 Task: Open Card Card0000000261 in  Board0000000066 in Workspace WS0000000022 in Trello. Add Member Mailaustralia7@gmail.com to Card Card0000000261 in  Board0000000066 in Workspace WS0000000022 in Trello. Add Purple Label titled Label0000000261 to Card Card0000000261 in  Board0000000066 in Workspace WS0000000022 in Trello. Add Checklist CL0000000261 to Card Card0000000261 in  Board0000000066 in Workspace WS0000000022 in Trello. Add Dates with Start Date as Aug 01 2023 and Due Date as Aug 31 2023 to Card Card0000000261 in  Board0000000066 in Workspace WS0000000022 in Trello
Action: Mouse scrolled (560, 423) with delta (0, -1)
Screenshot: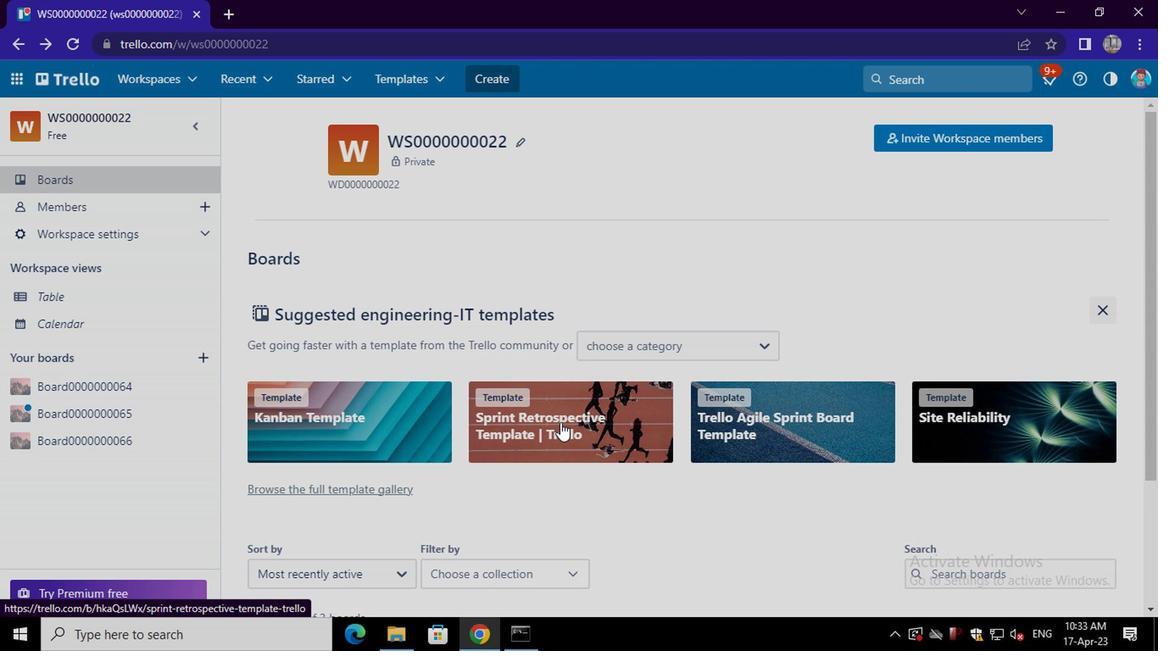
Action: Mouse scrolled (560, 423) with delta (0, -1)
Screenshot: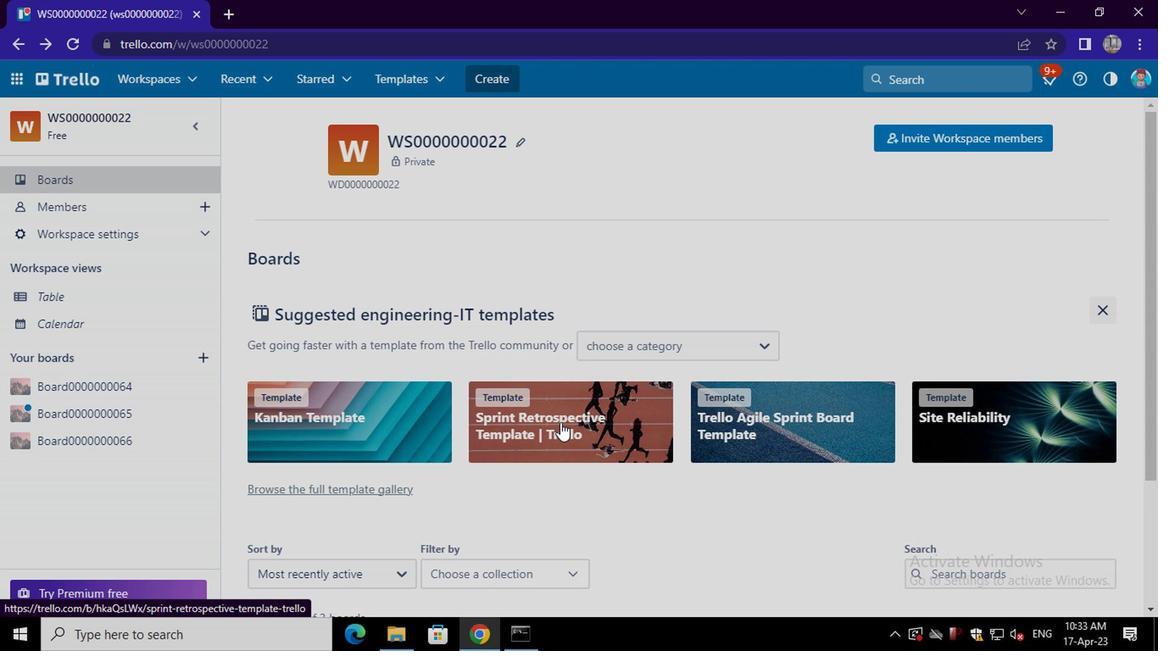 
Action: Mouse scrolled (560, 423) with delta (0, -1)
Screenshot: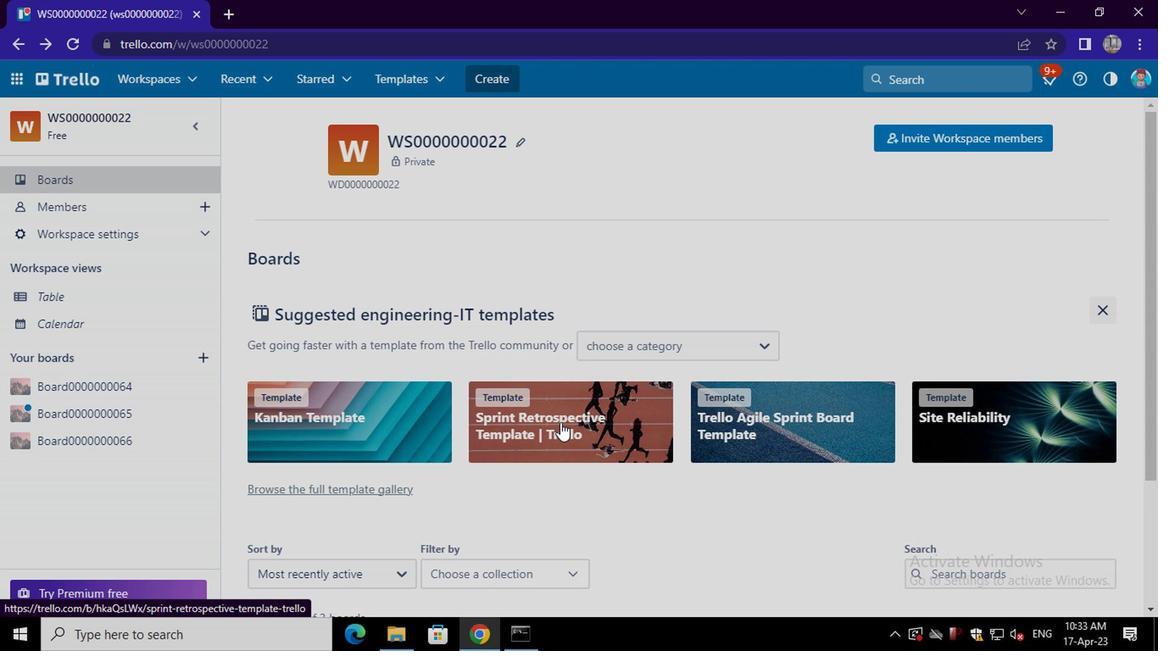 
Action: Mouse scrolled (560, 423) with delta (0, -1)
Screenshot: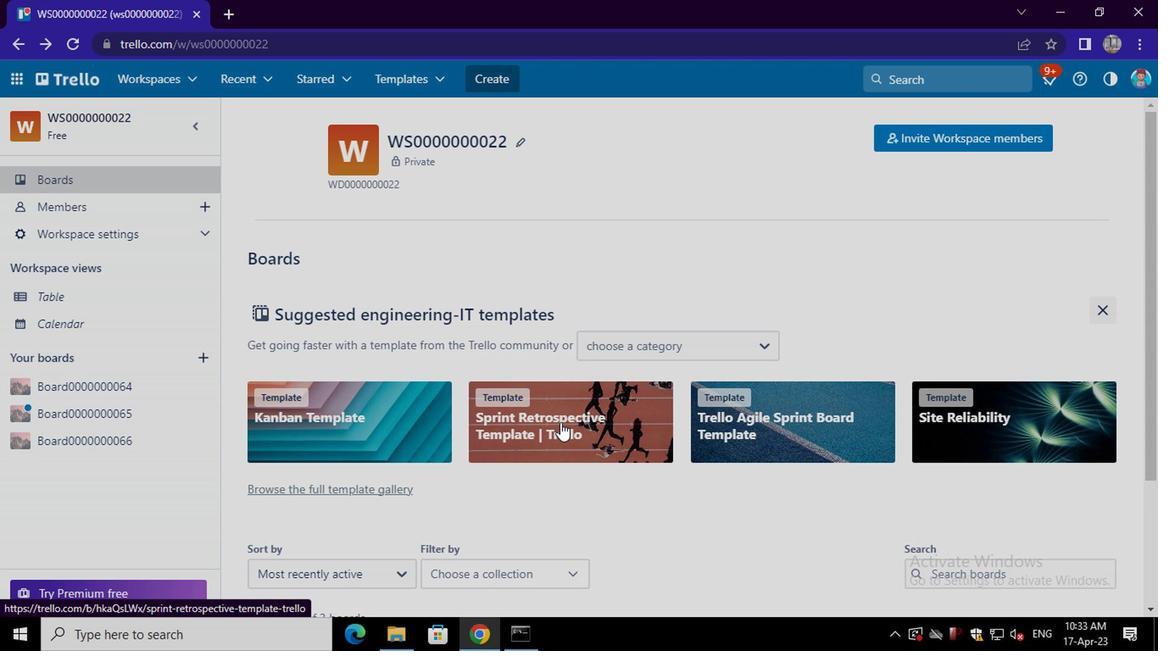
Action: Mouse scrolled (560, 423) with delta (0, -1)
Screenshot: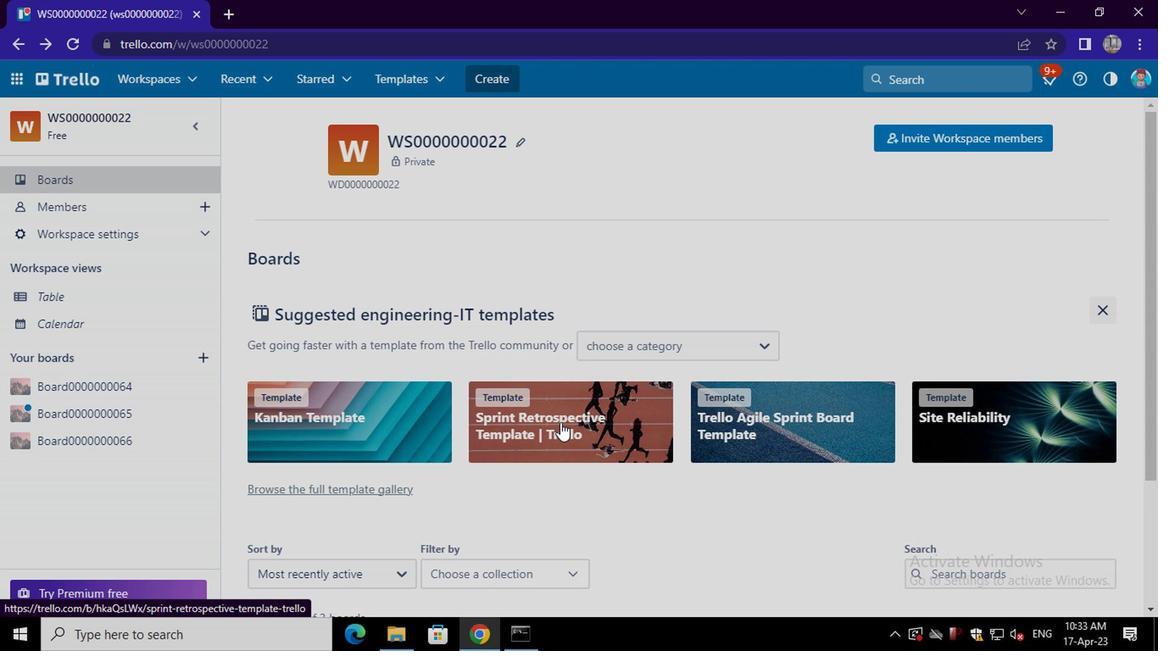 
Action: Mouse moved to (967, 520)
Screenshot: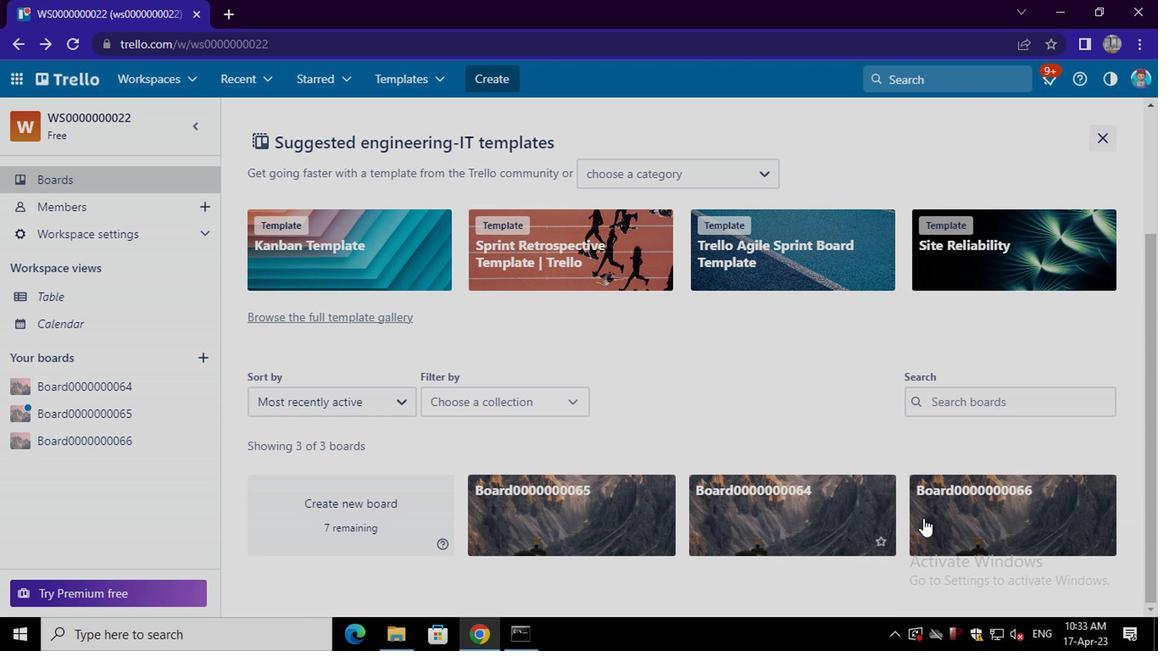 
Action: Mouse pressed left at (967, 520)
Screenshot: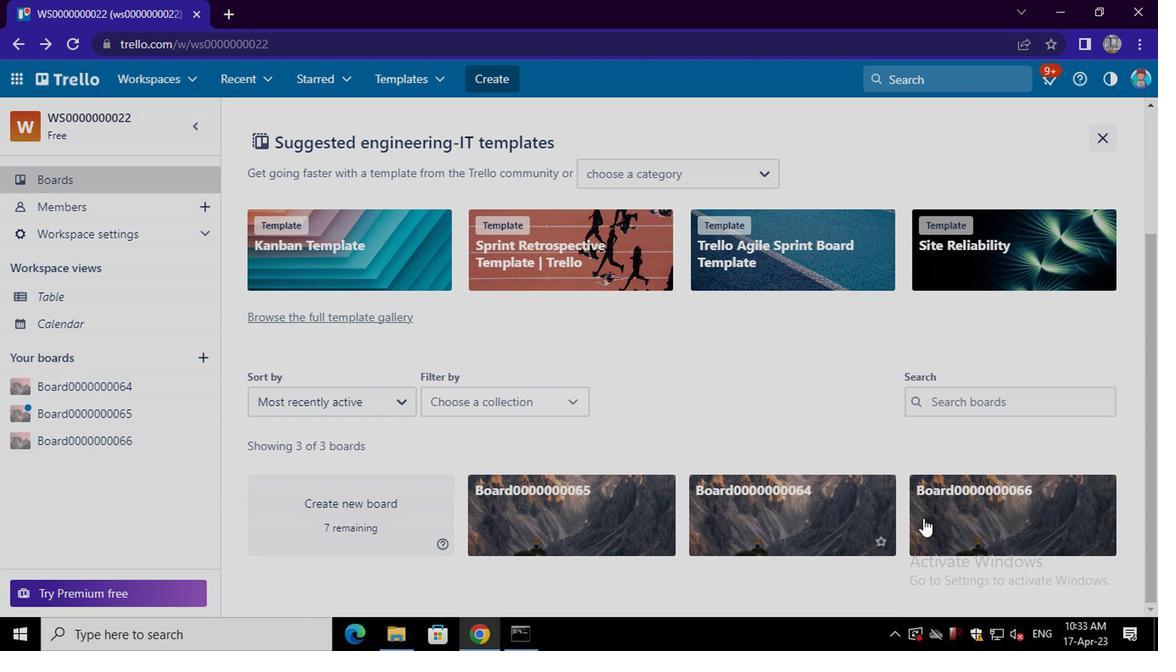 
Action: Mouse moved to (441, 225)
Screenshot: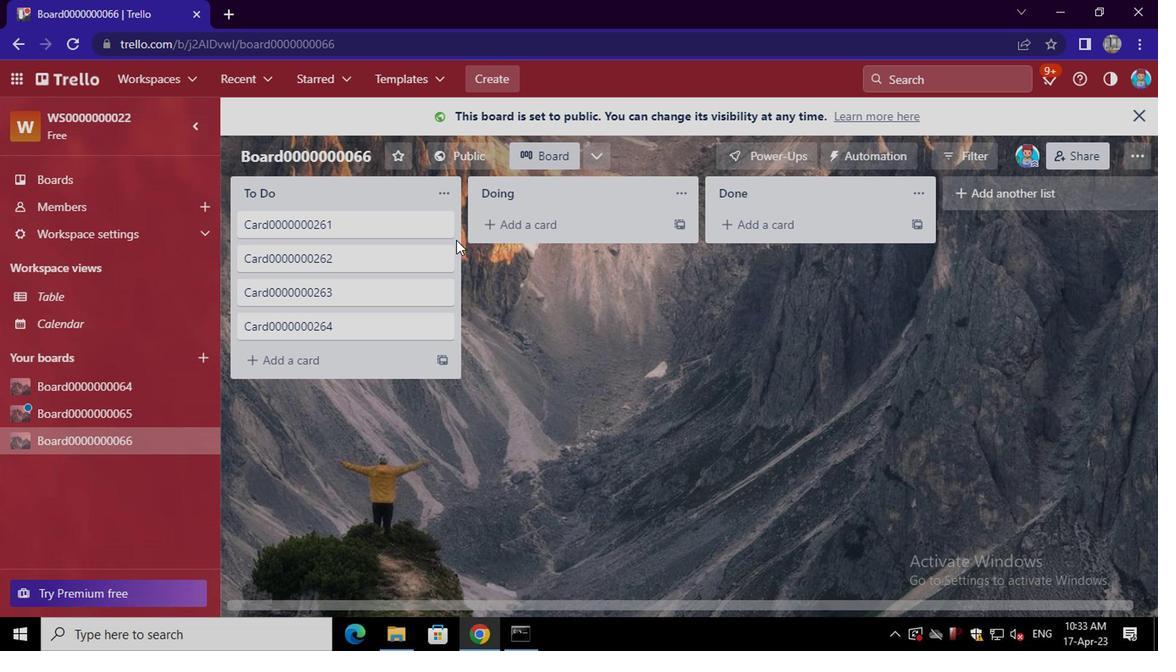 
Action: Mouse pressed left at (441, 225)
Screenshot: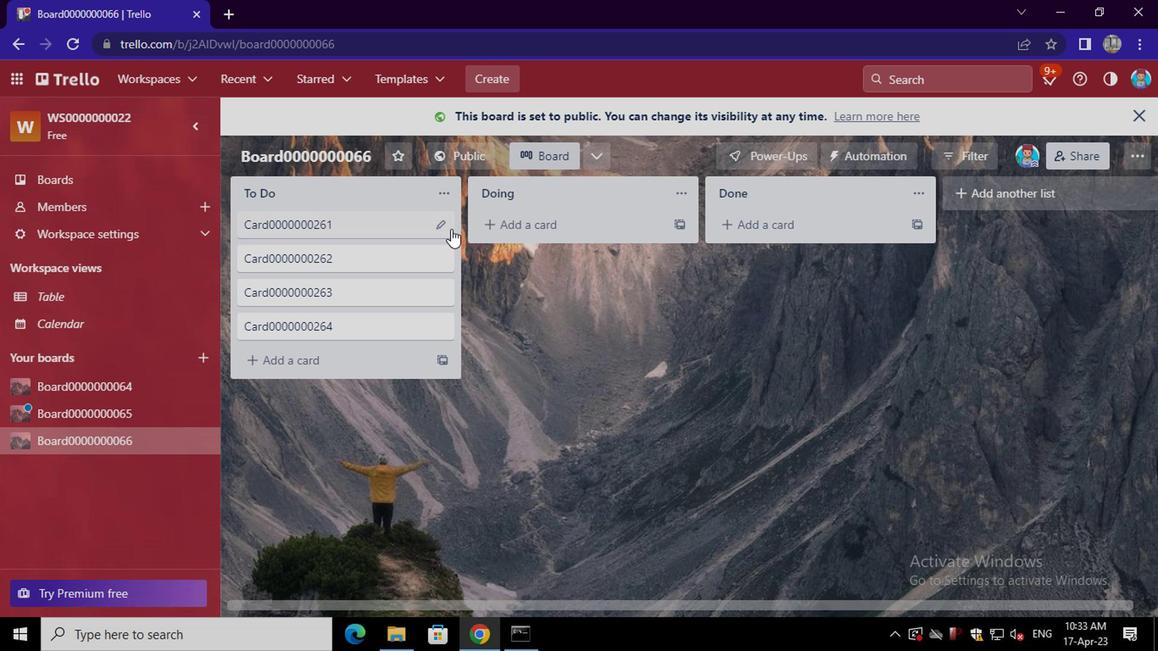 
Action: Mouse moved to (473, 230)
Screenshot: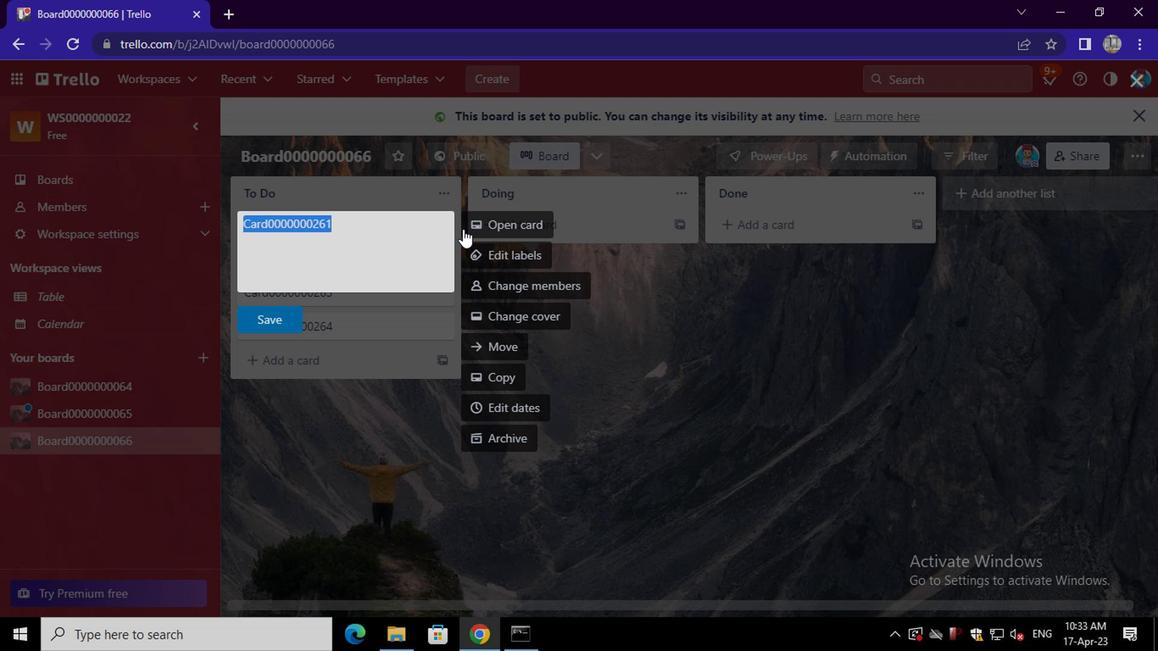 
Action: Mouse pressed left at (473, 230)
Screenshot: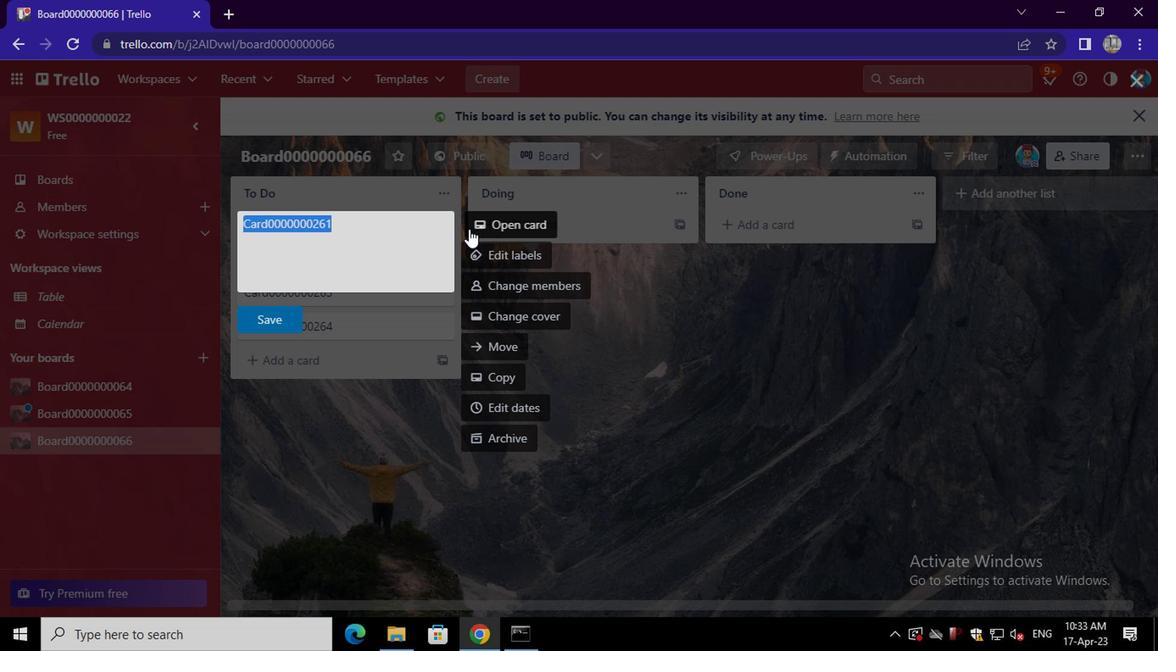 
Action: Mouse moved to (759, 219)
Screenshot: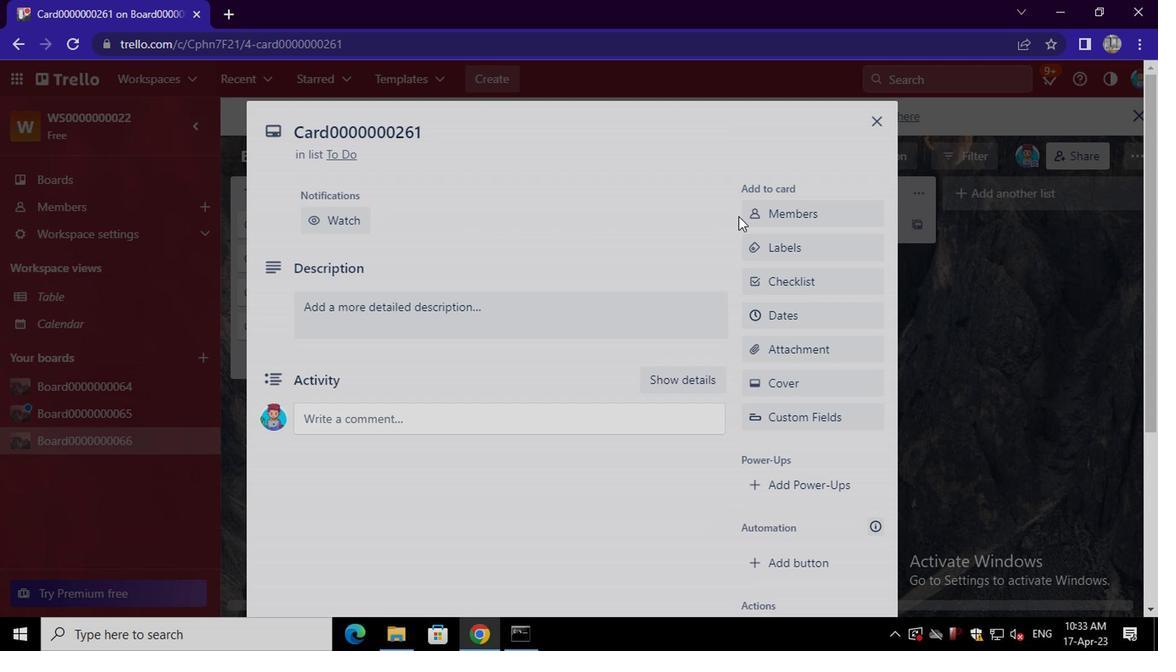 
Action: Mouse pressed left at (759, 219)
Screenshot: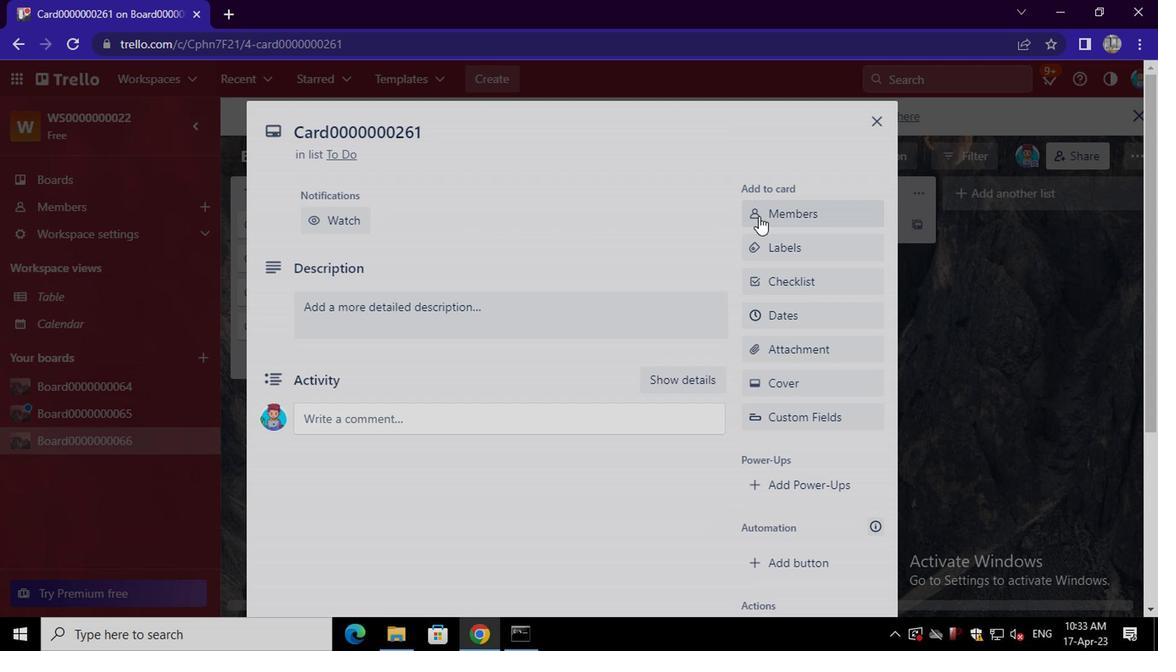 
Action: Mouse moved to (772, 292)
Screenshot: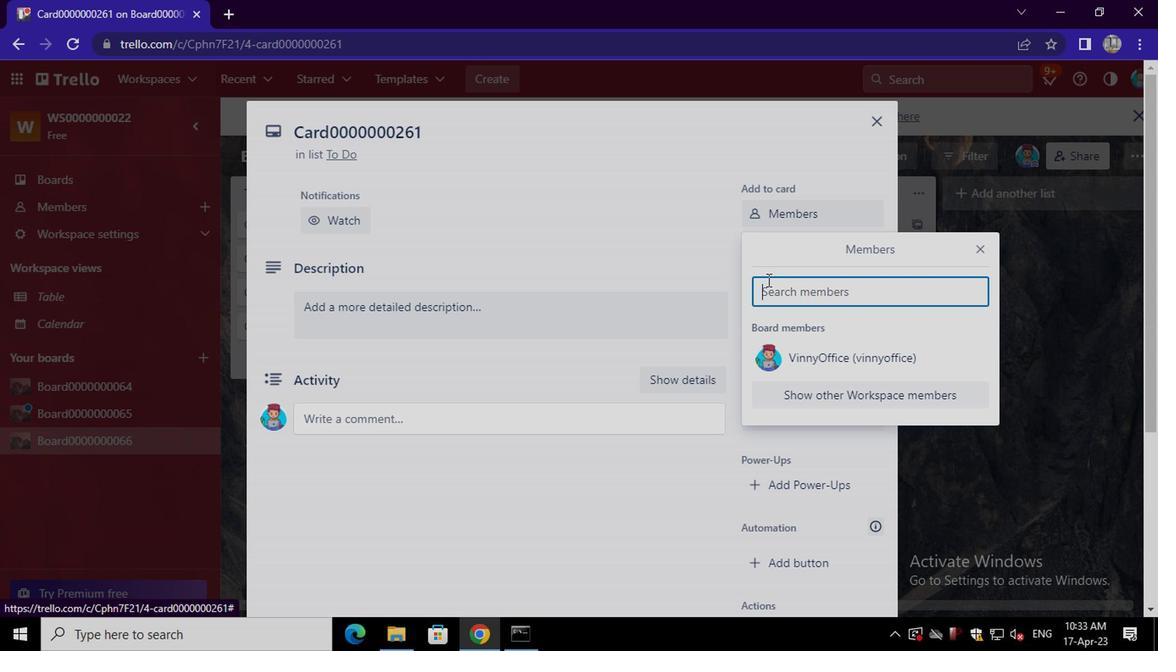 
Action: Mouse pressed left at (772, 292)
Screenshot: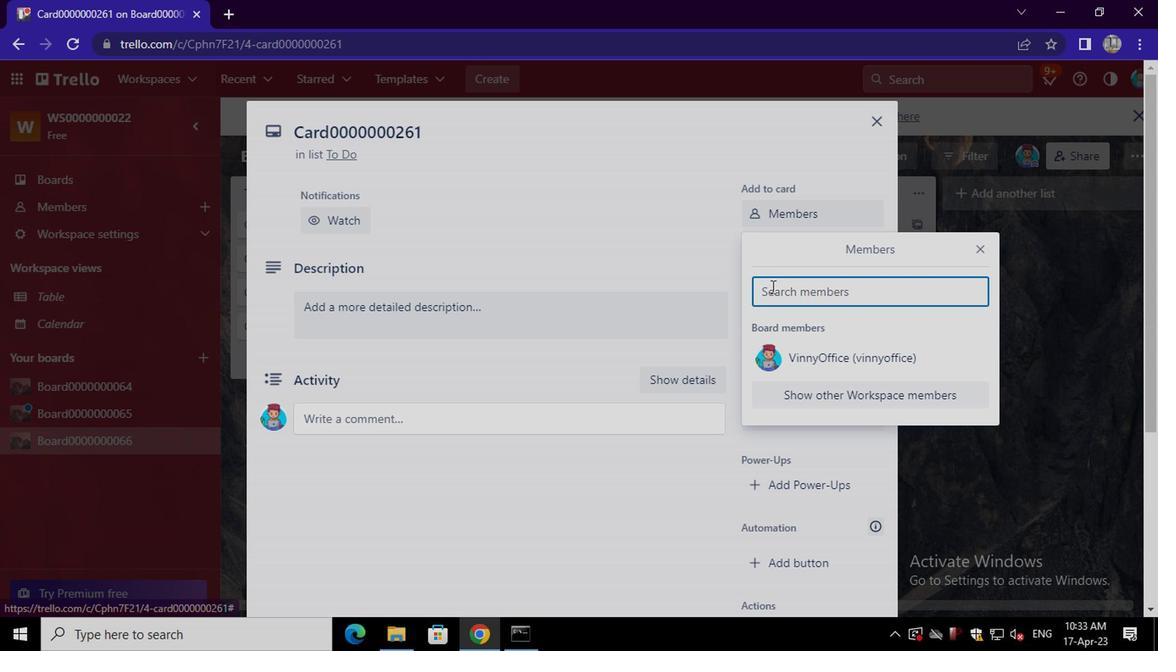 
Action: Mouse moved to (767, 293)
Screenshot: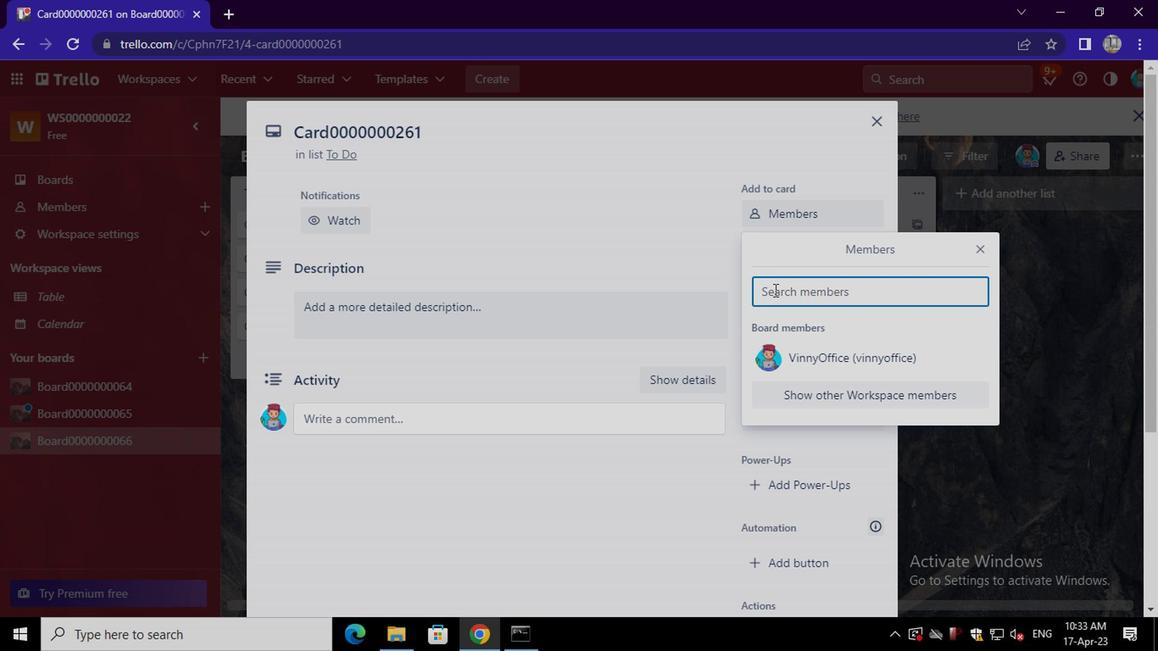 
Action: Key pressed <Key.shift>MAILAUSTRALIA7<Key.shift>@GMAIL.COM
Screenshot: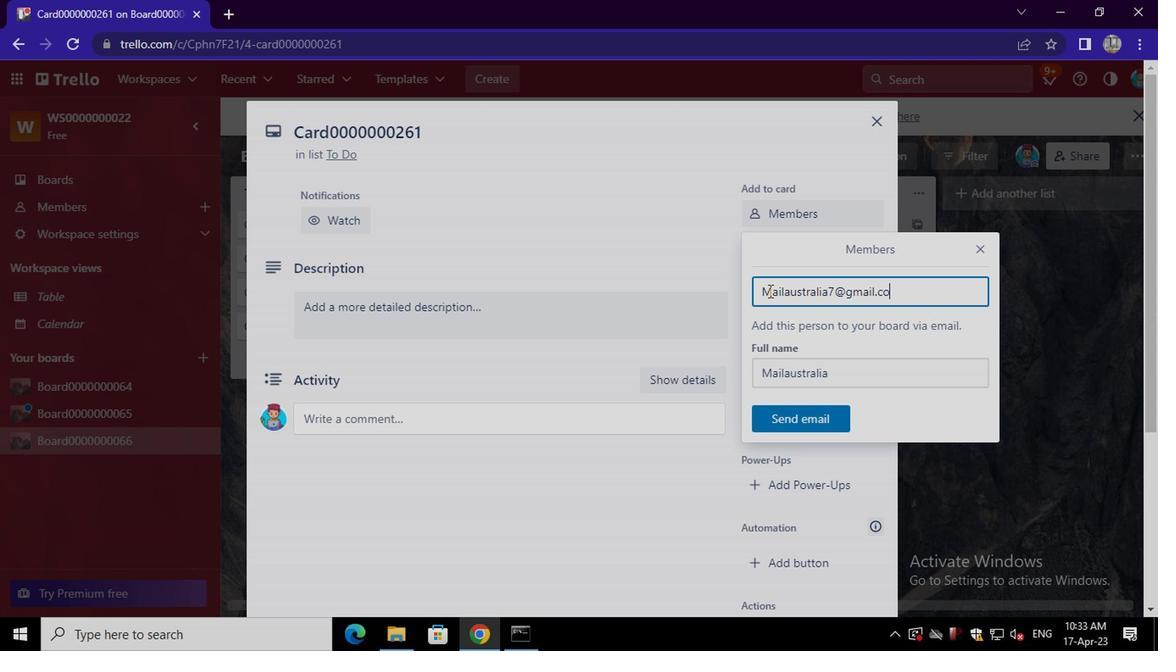 
Action: Mouse moved to (797, 409)
Screenshot: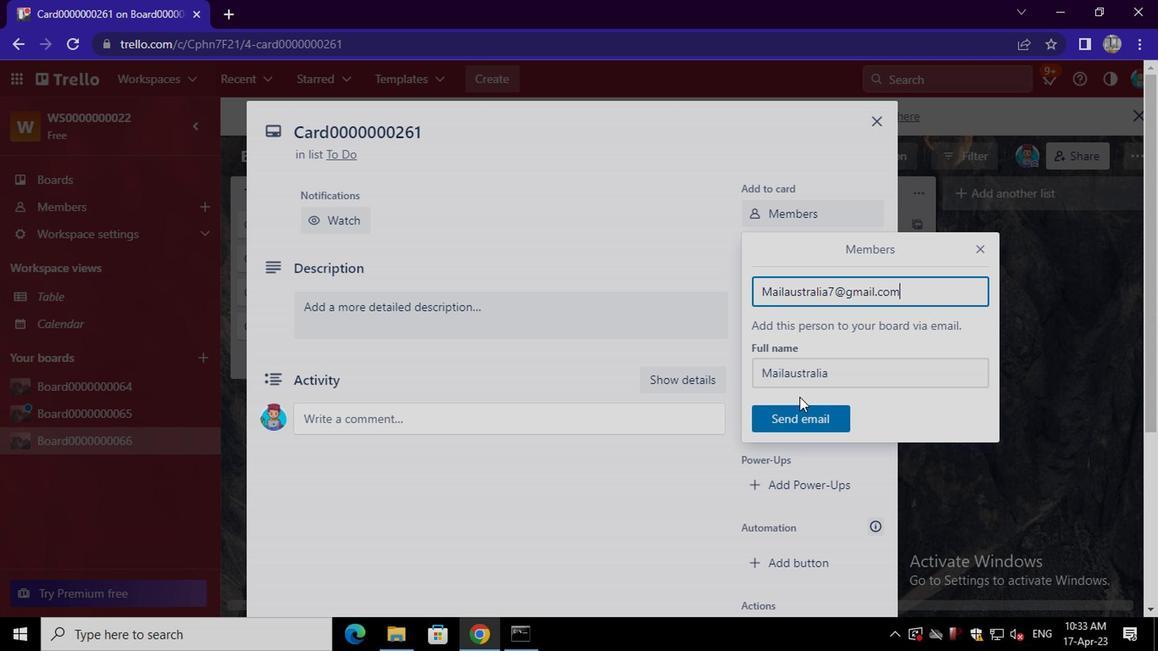
Action: Mouse pressed left at (797, 409)
Screenshot: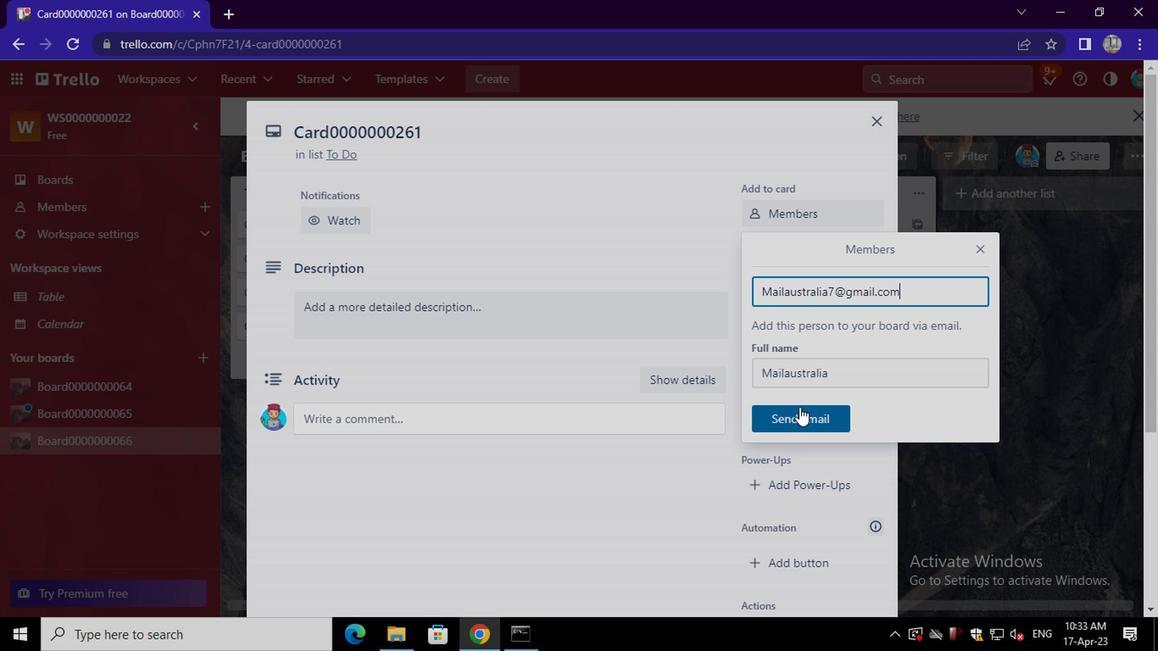 
Action: Mouse moved to (797, 315)
Screenshot: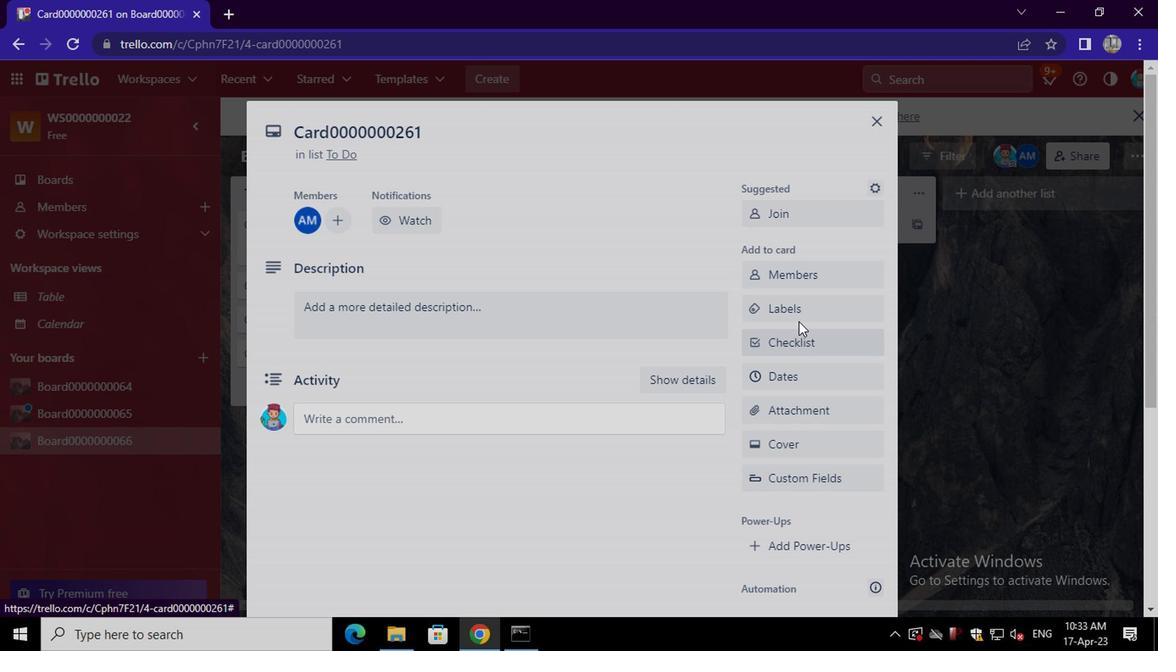 
Action: Mouse pressed left at (797, 315)
Screenshot: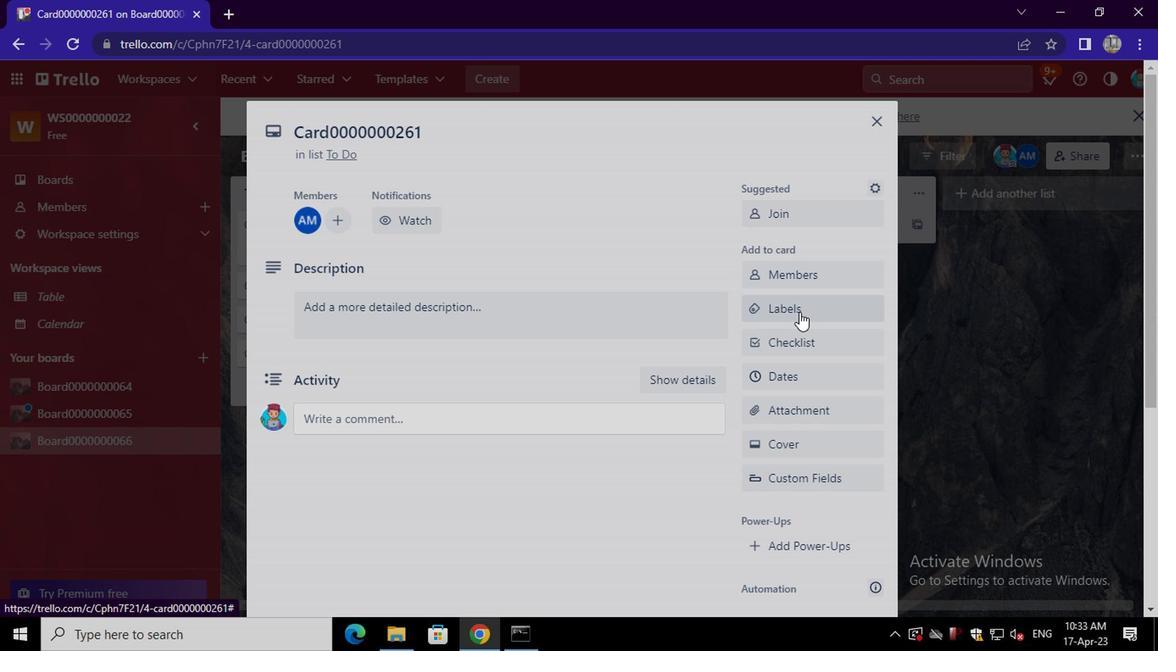 
Action: Mouse moved to (819, 163)
Screenshot: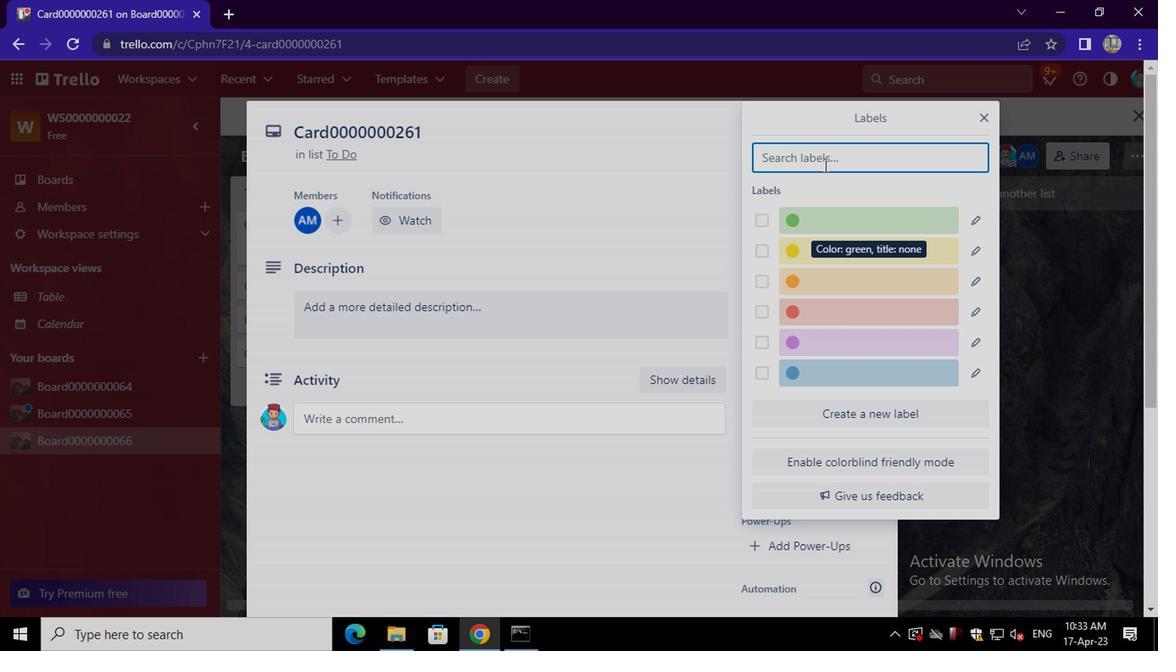 
Action: Mouse pressed left at (819, 163)
Screenshot: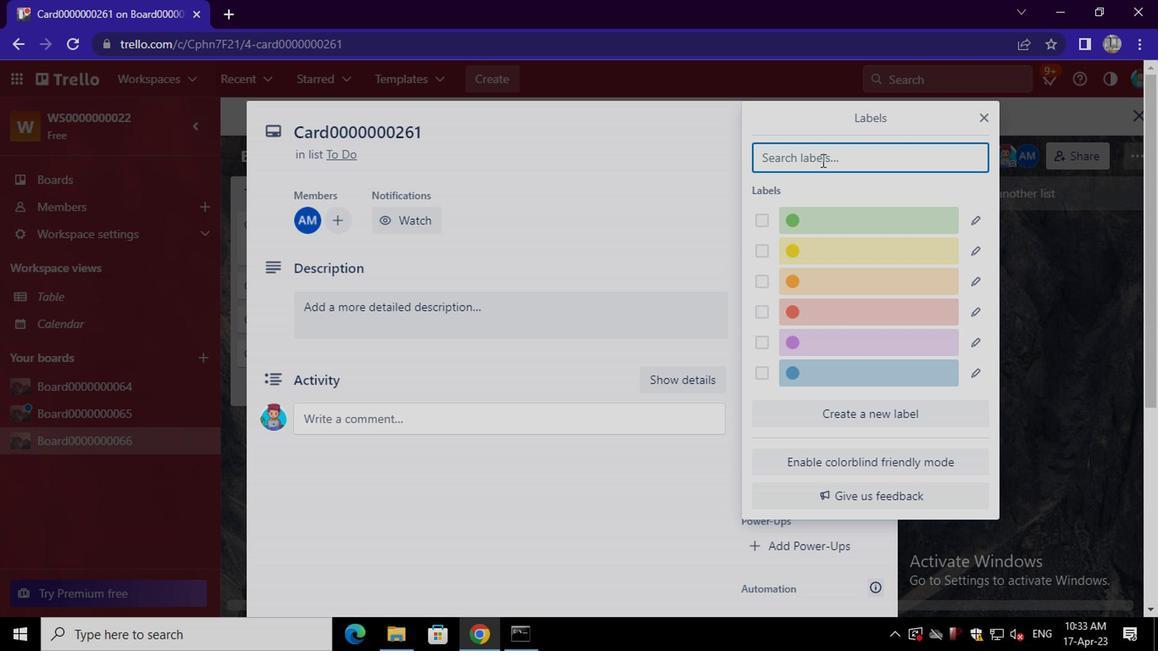 
Action: Key pressed <Key.shift>LABEL0000000261
Screenshot: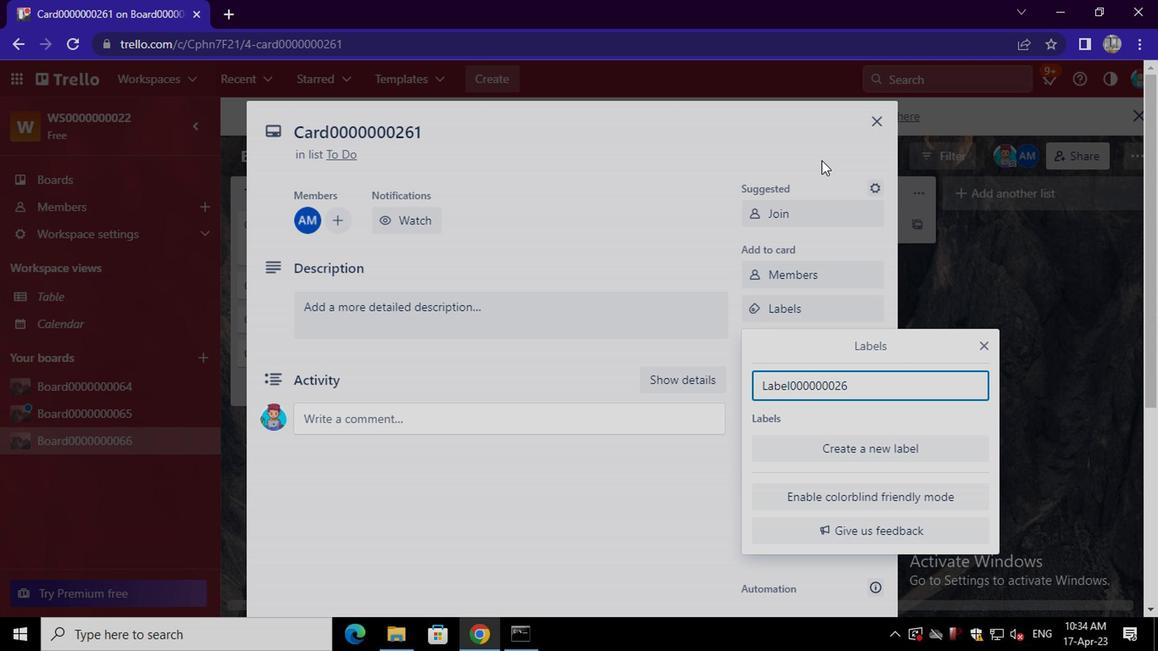
Action: Mouse moved to (863, 446)
Screenshot: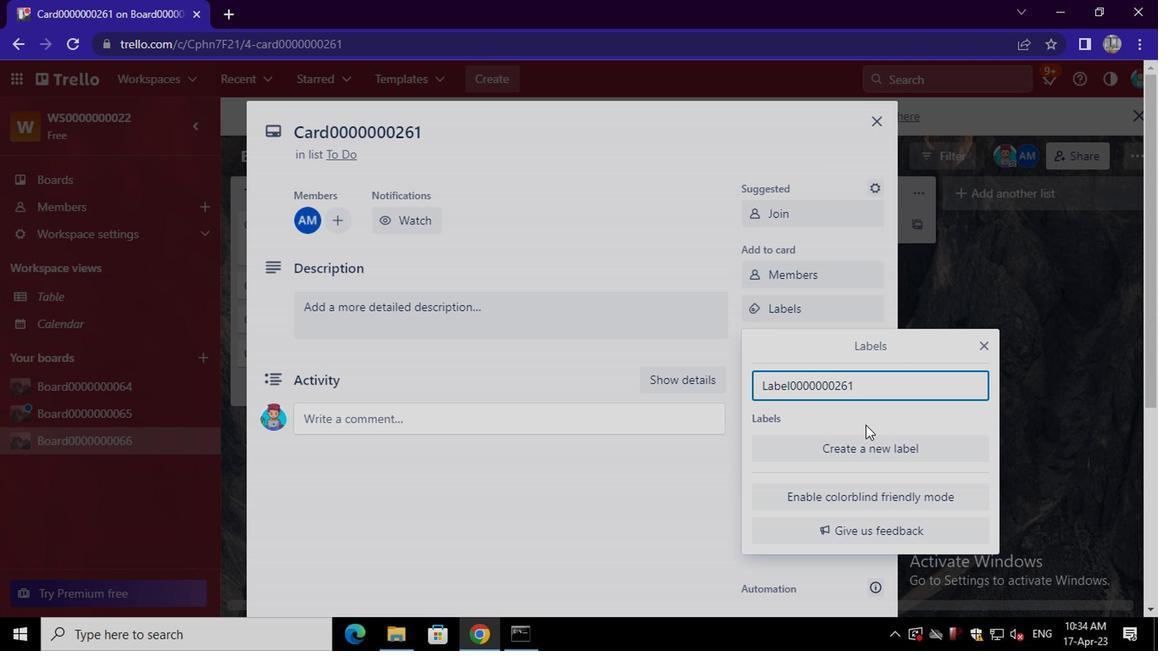 
Action: Mouse pressed left at (863, 446)
Screenshot: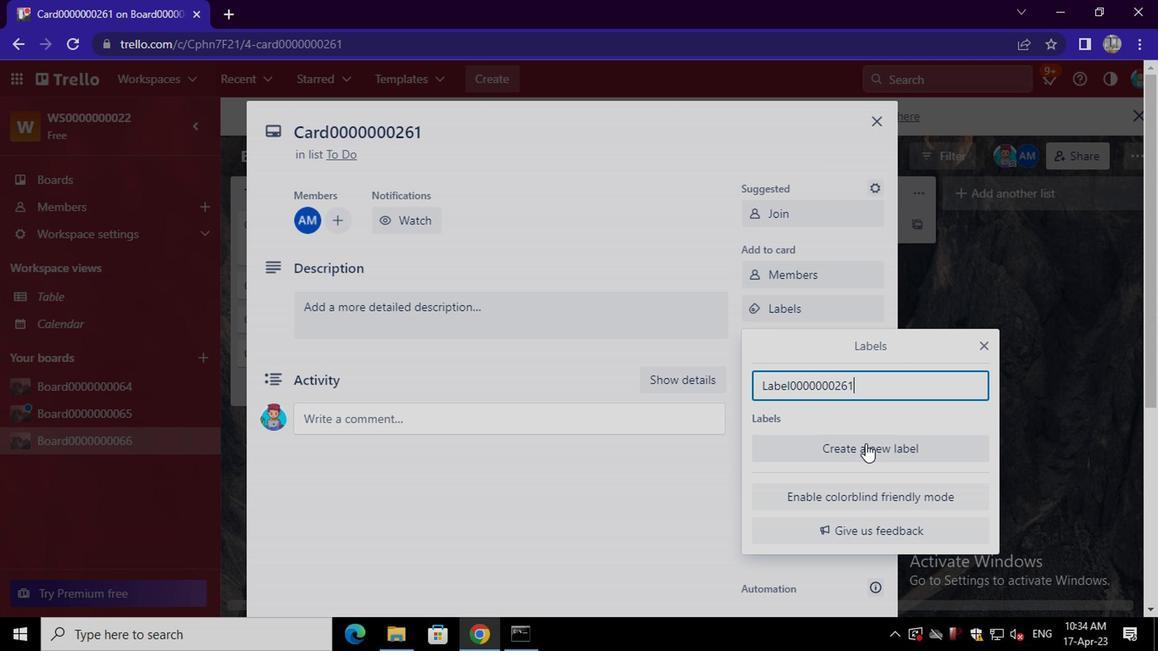 
Action: Mouse moved to (968, 363)
Screenshot: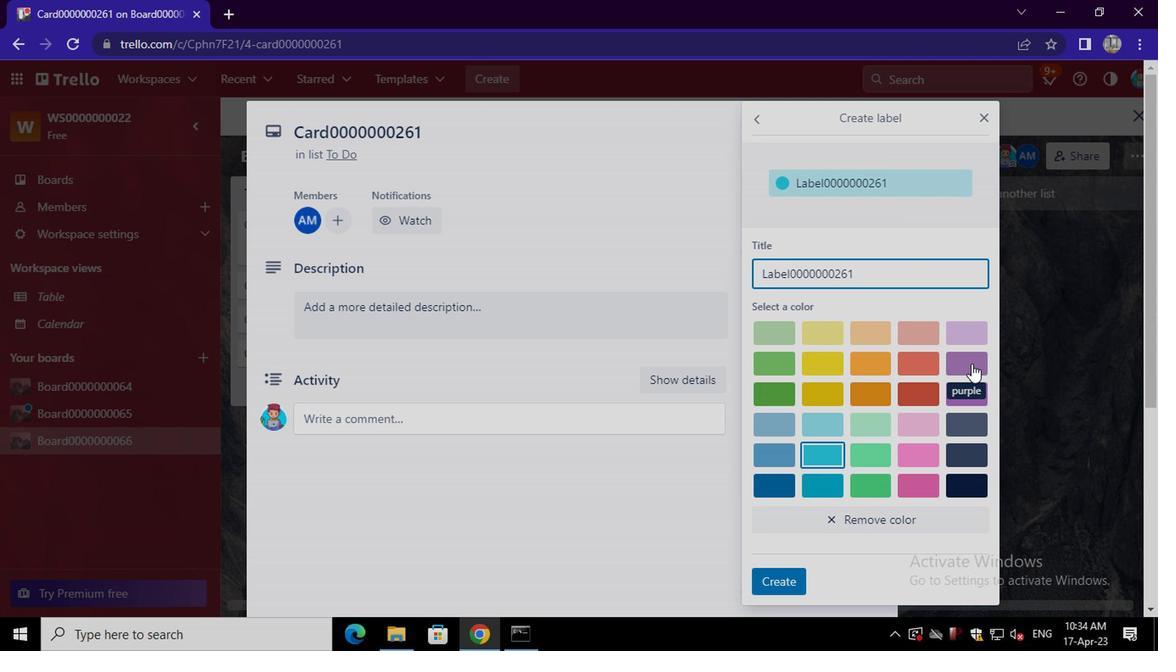 
Action: Mouse pressed left at (968, 363)
Screenshot: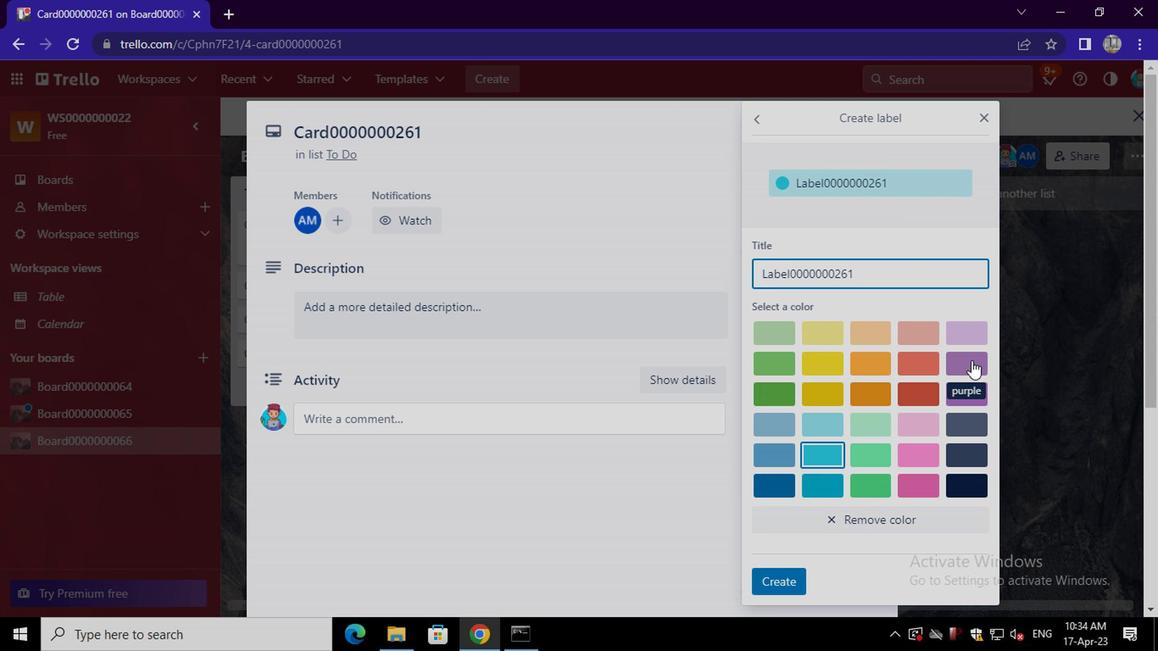 
Action: Mouse moved to (772, 587)
Screenshot: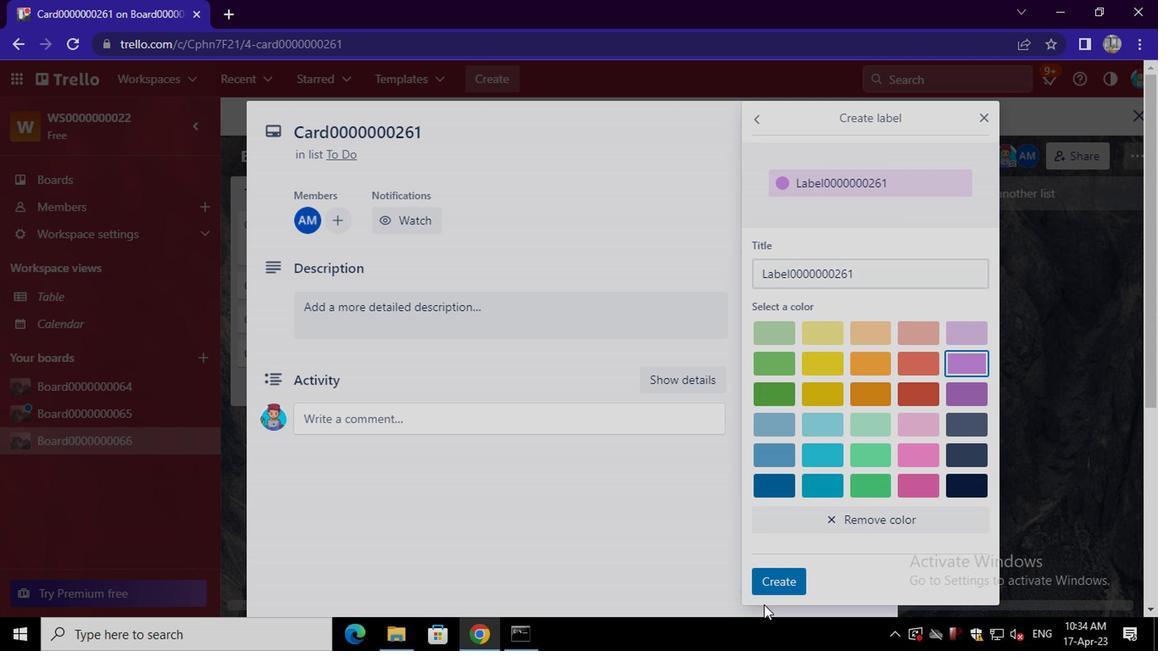 
Action: Mouse pressed left at (772, 587)
Screenshot: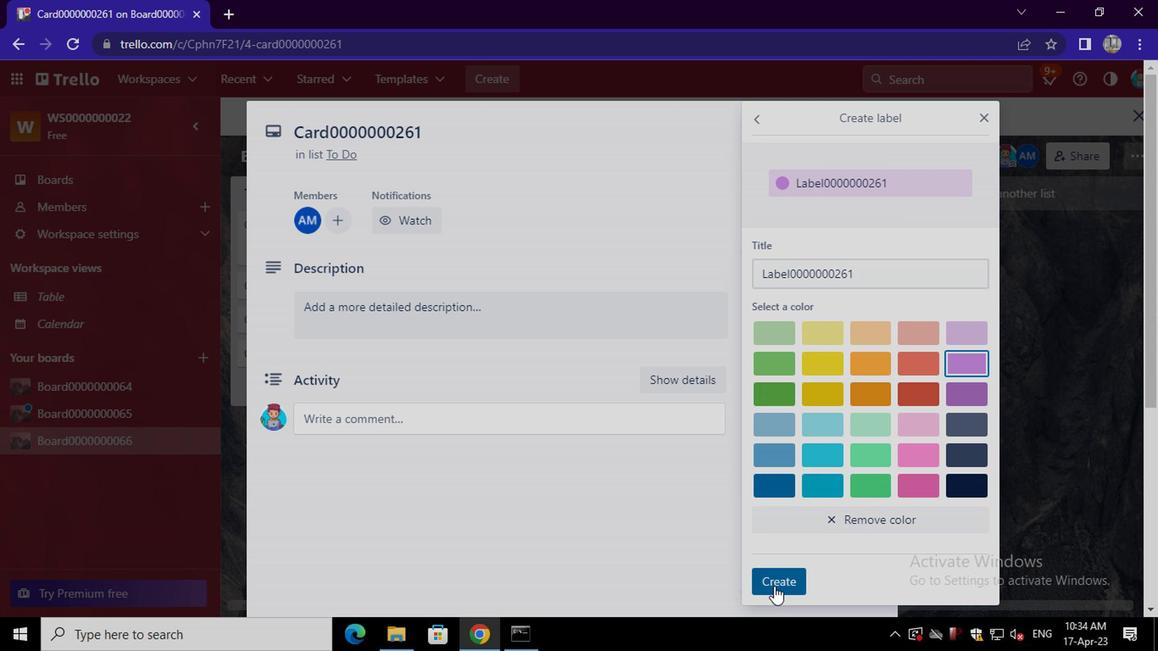 
Action: Mouse moved to (662, 487)
Screenshot: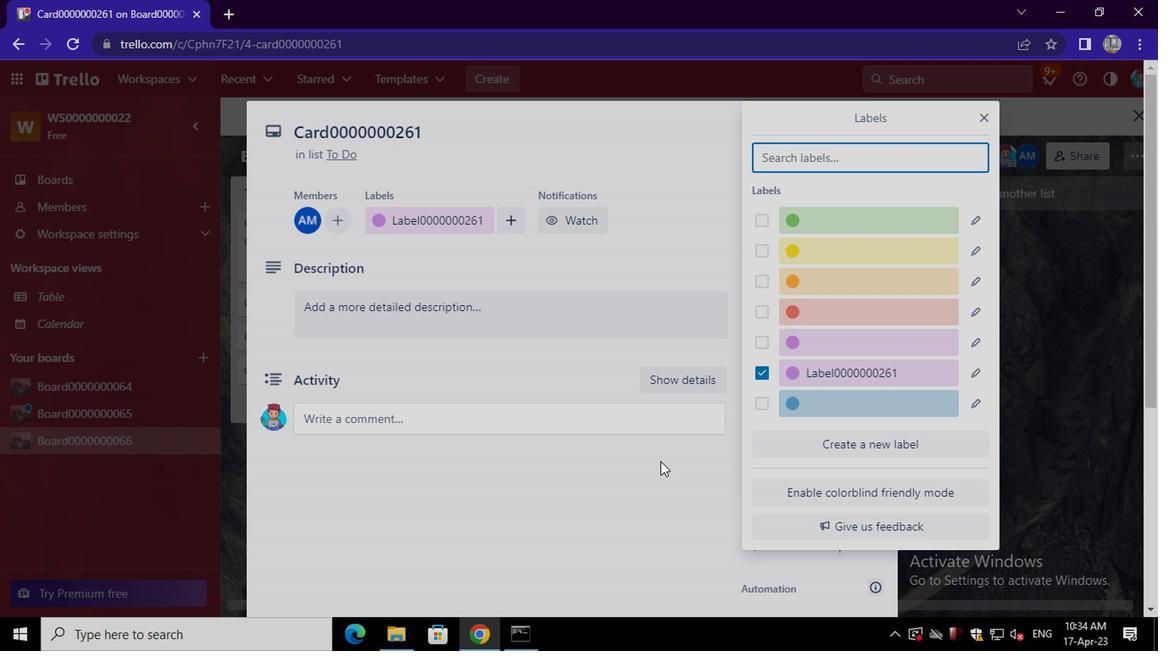 
Action: Mouse pressed left at (662, 487)
Screenshot: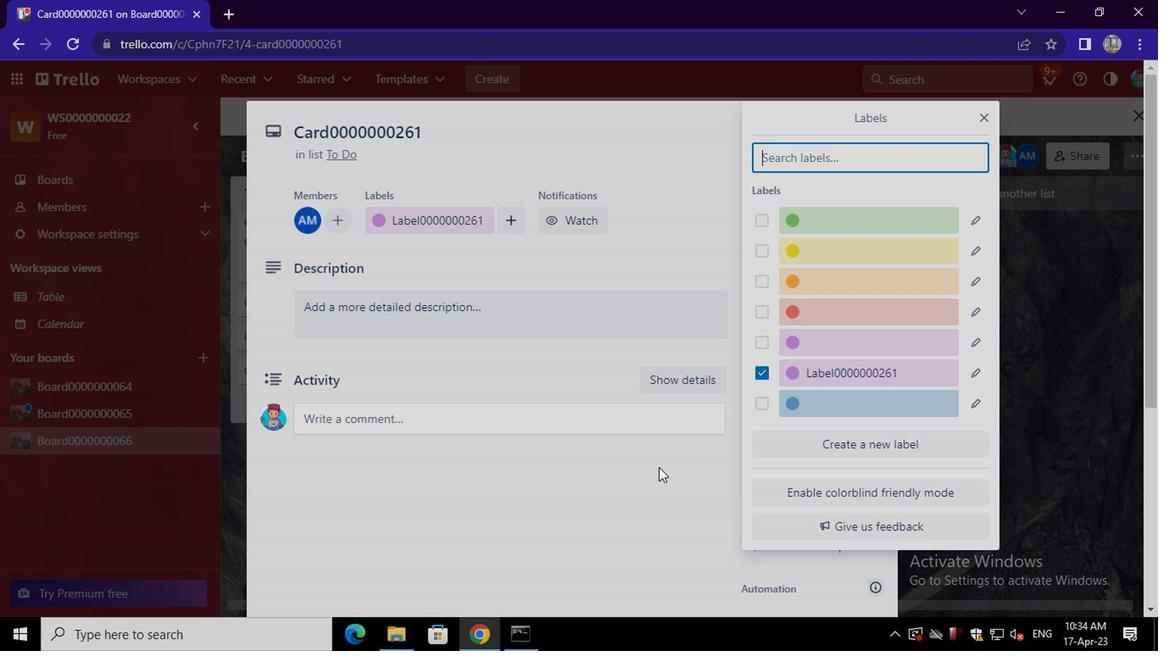 
Action: Mouse moved to (796, 348)
Screenshot: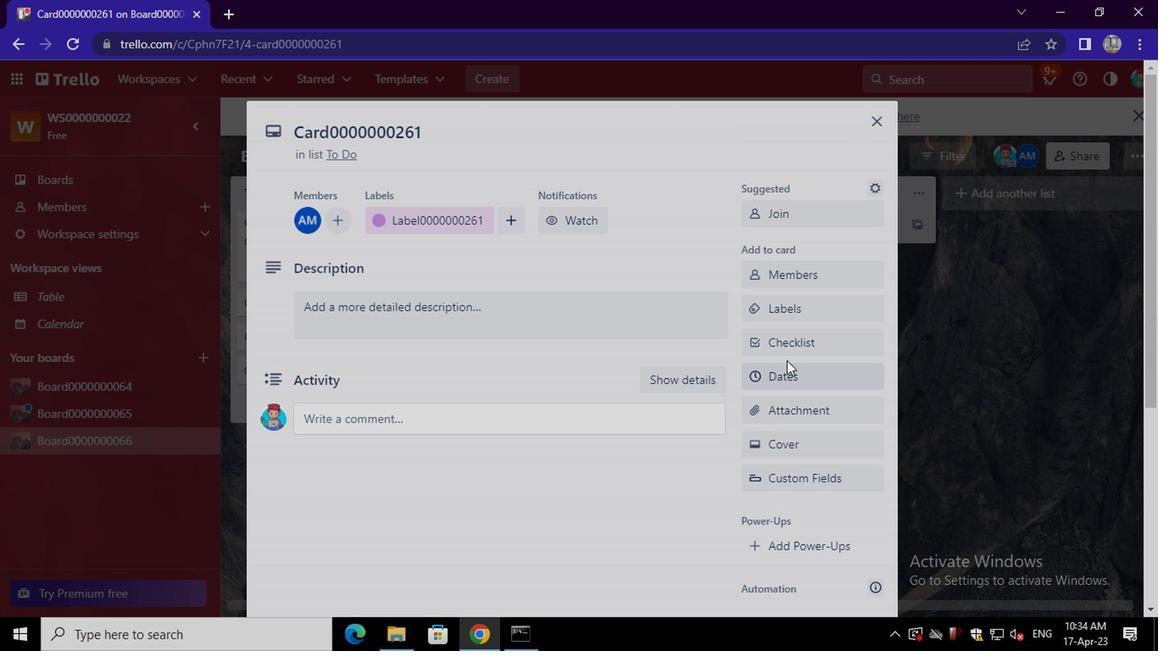 
Action: Mouse pressed left at (796, 348)
Screenshot: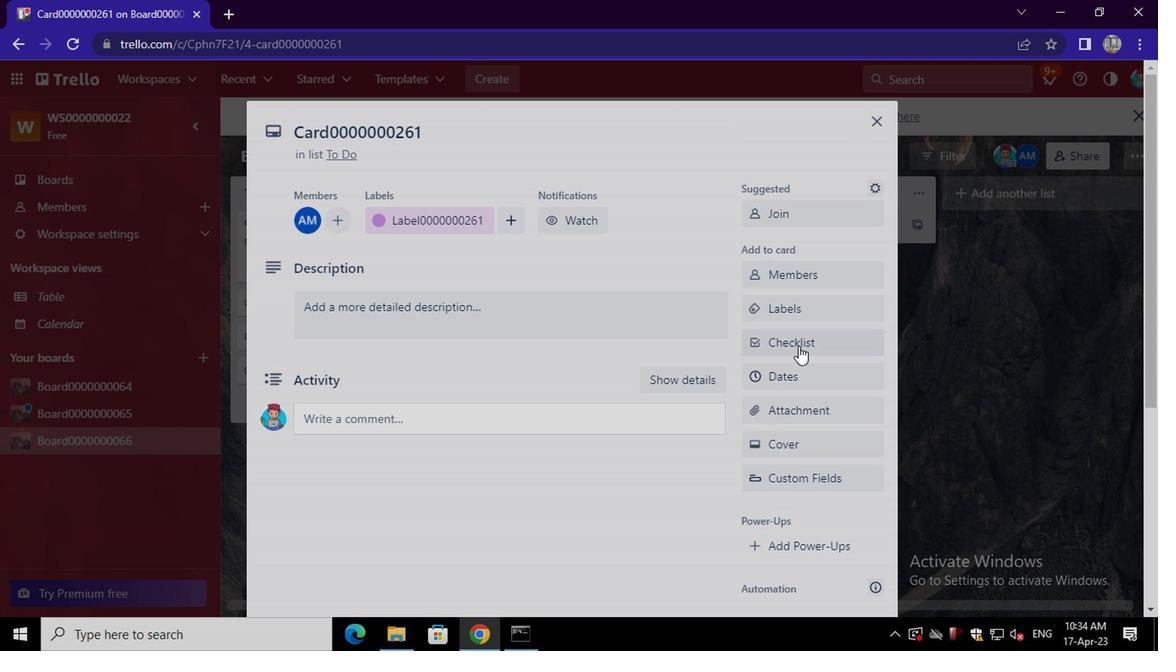 
Action: Mouse moved to (838, 426)
Screenshot: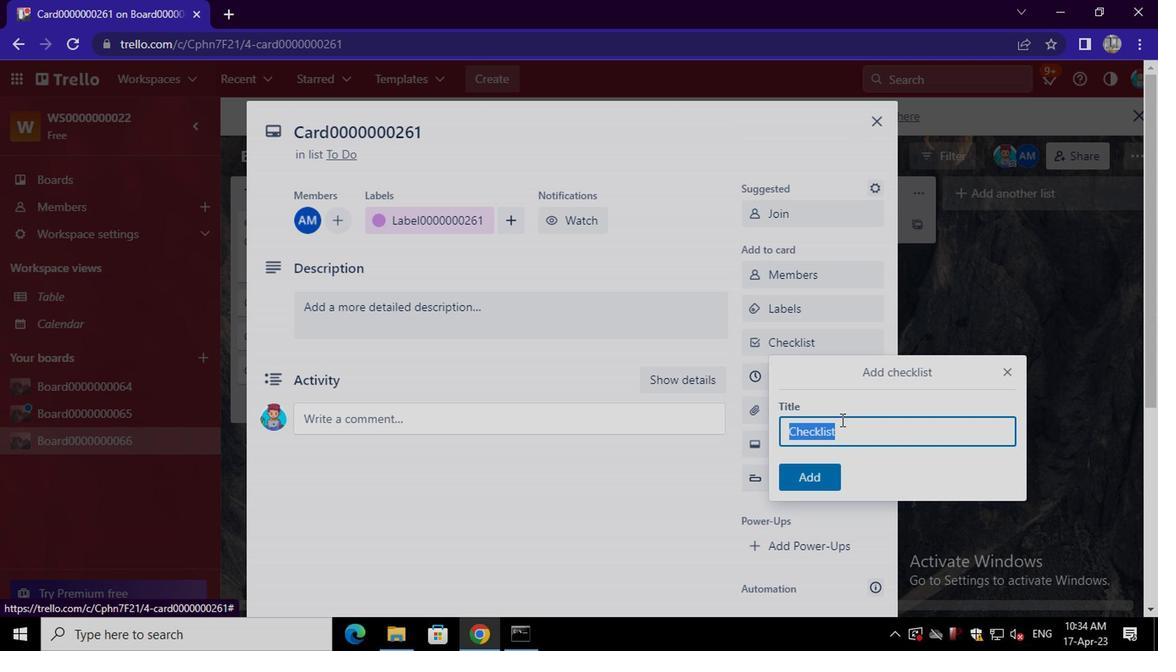 
Action: Mouse pressed left at (838, 426)
Screenshot: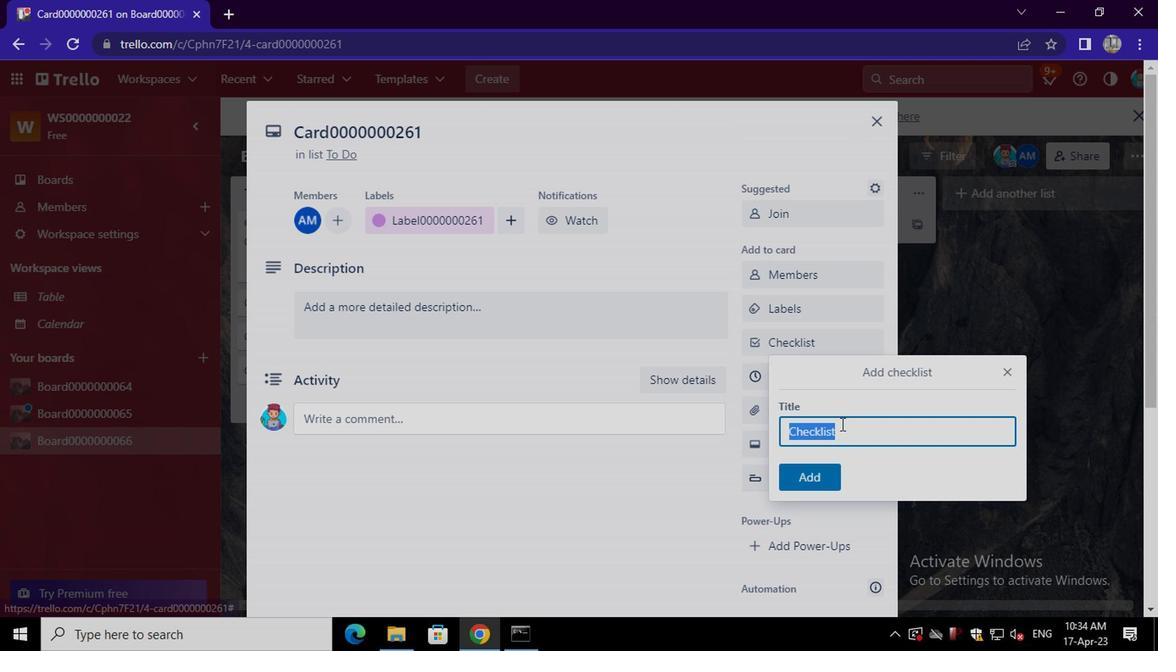 
Action: Mouse moved to (839, 427)
Screenshot: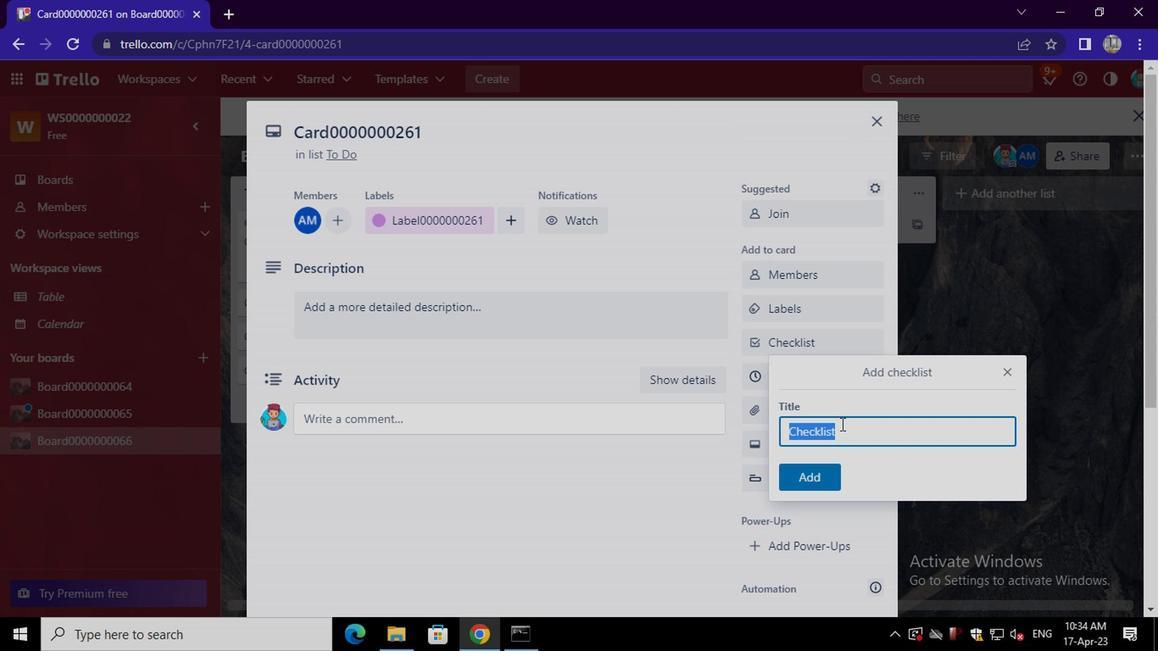 
Action: Key pressed <Key.backspace><Key.backspace><Key.backspace><Key.backspace><Key.backspace><Key.backspace><Key.backspace><Key.backspace><Key.backspace><Key.backspace><Key.backspace><Key.backspace><Key.backspace><Key.backspace><Key.backspace><Key.backspace><Key.backspace><Key.shift>CL0000000261
Screenshot: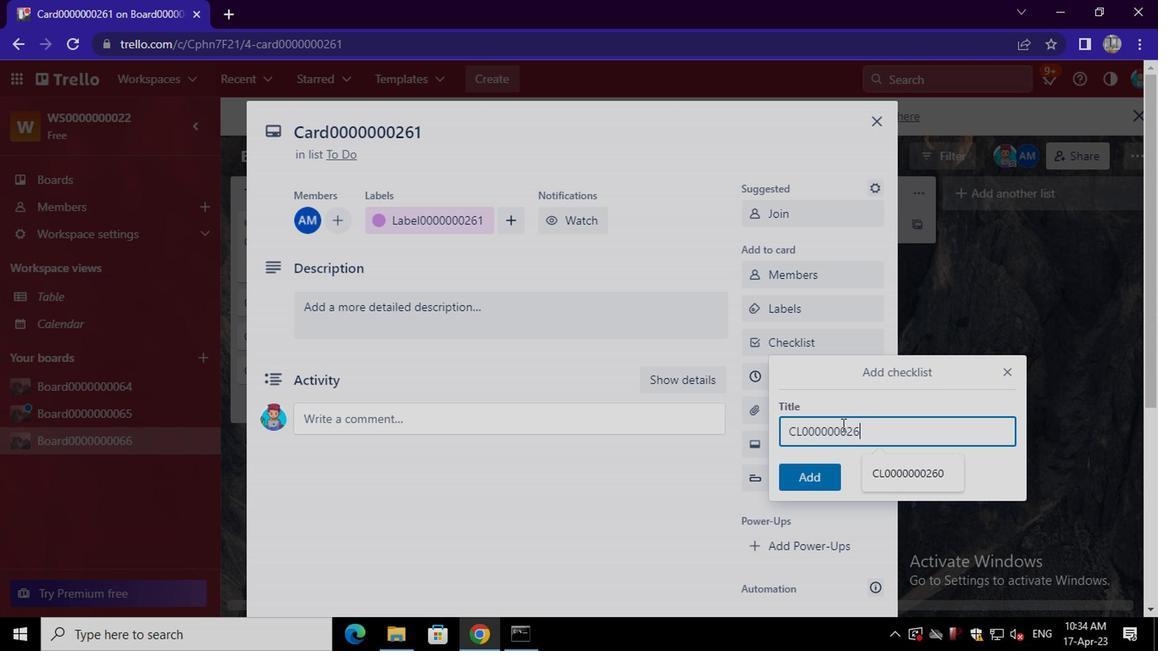 
Action: Mouse moved to (814, 478)
Screenshot: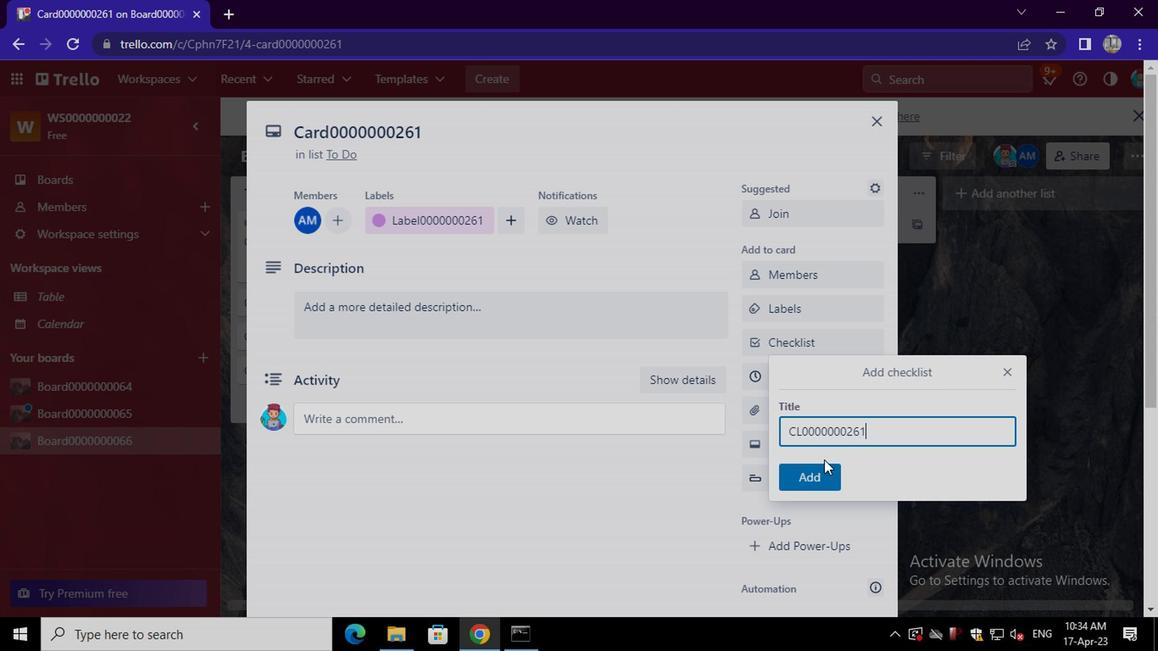 
Action: Mouse pressed left at (814, 478)
Screenshot: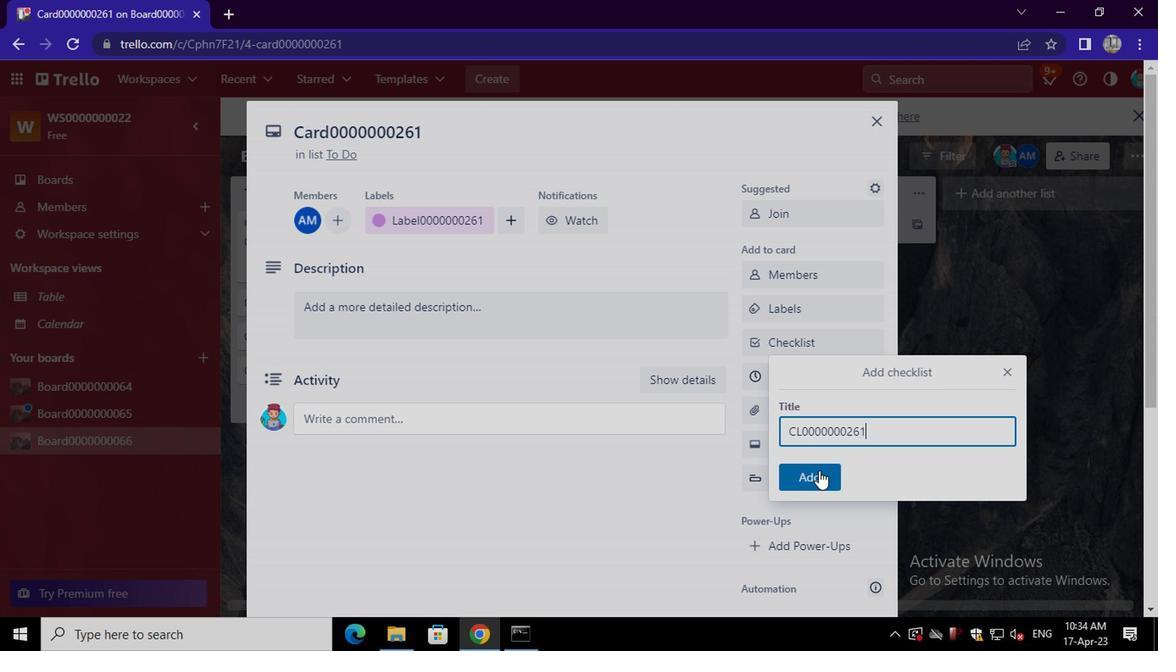 
Action: Mouse moved to (782, 379)
Screenshot: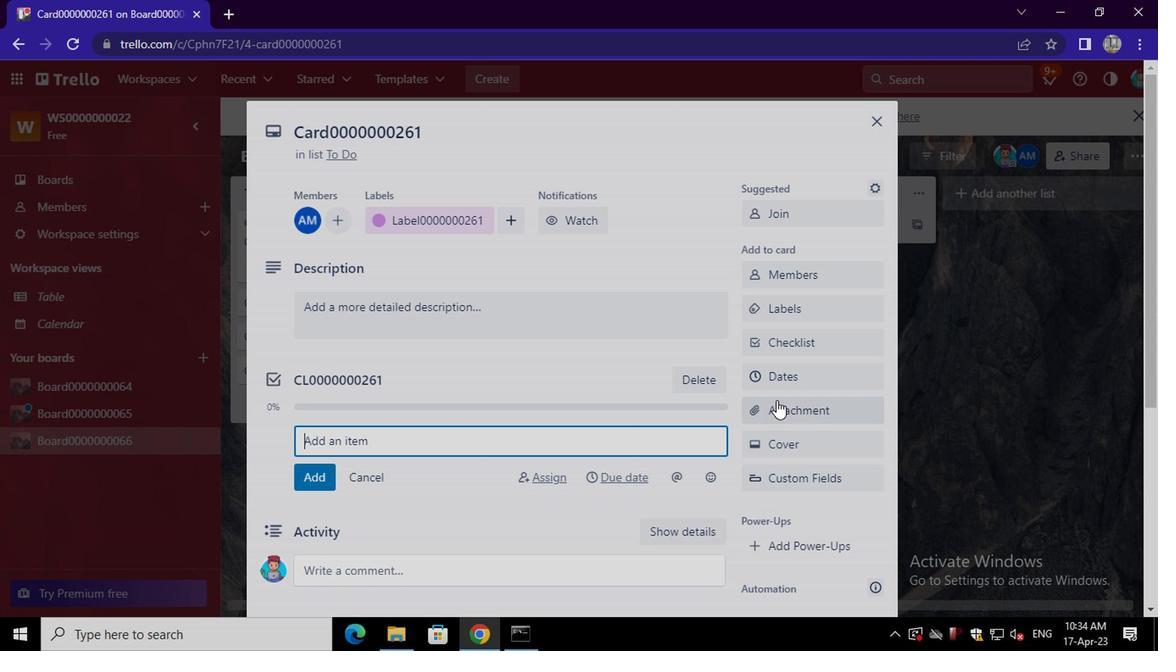 
Action: Mouse pressed left at (782, 379)
Screenshot: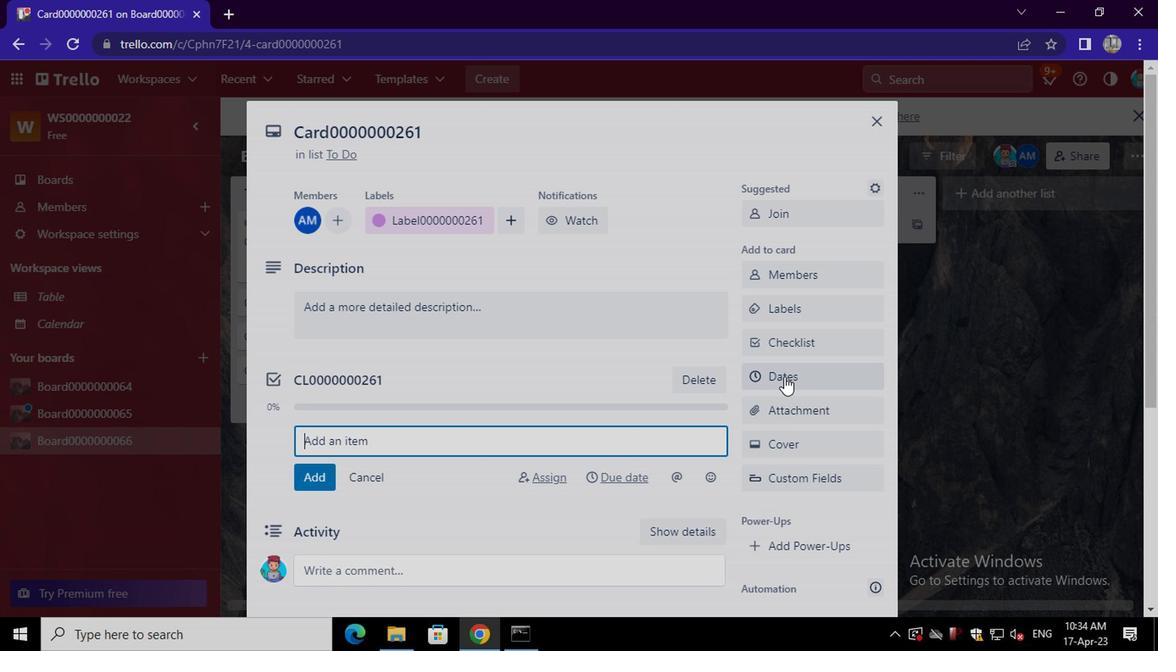 
Action: Mouse moved to (763, 475)
Screenshot: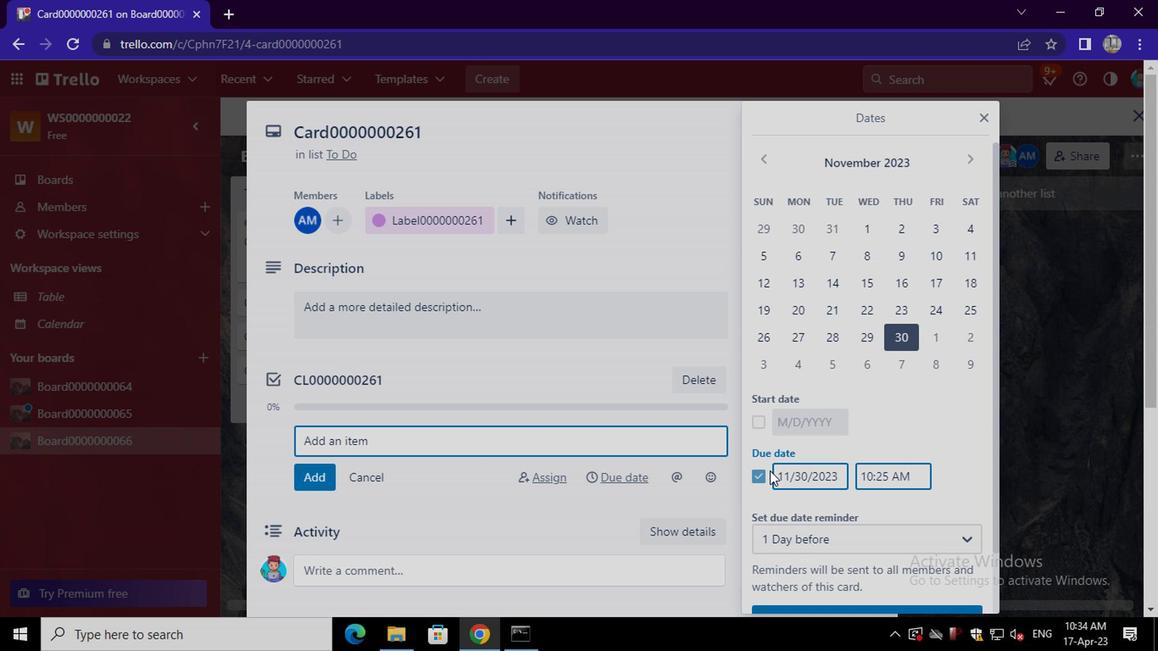 
Action: Mouse pressed left at (763, 475)
Screenshot: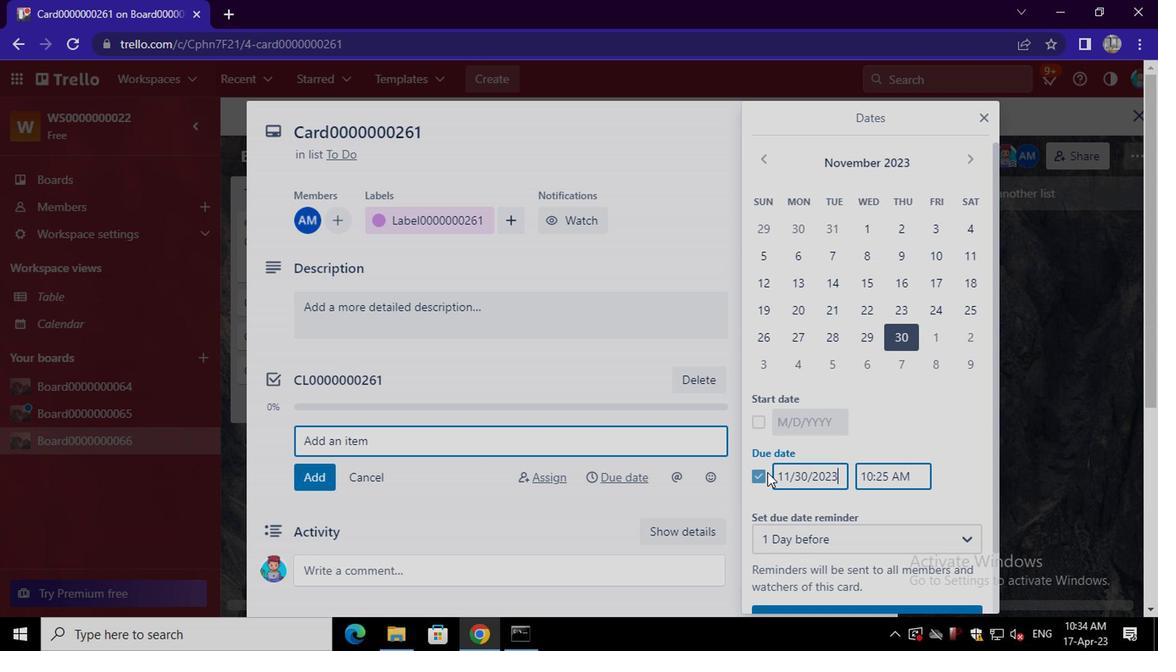 
Action: Mouse moved to (759, 427)
Screenshot: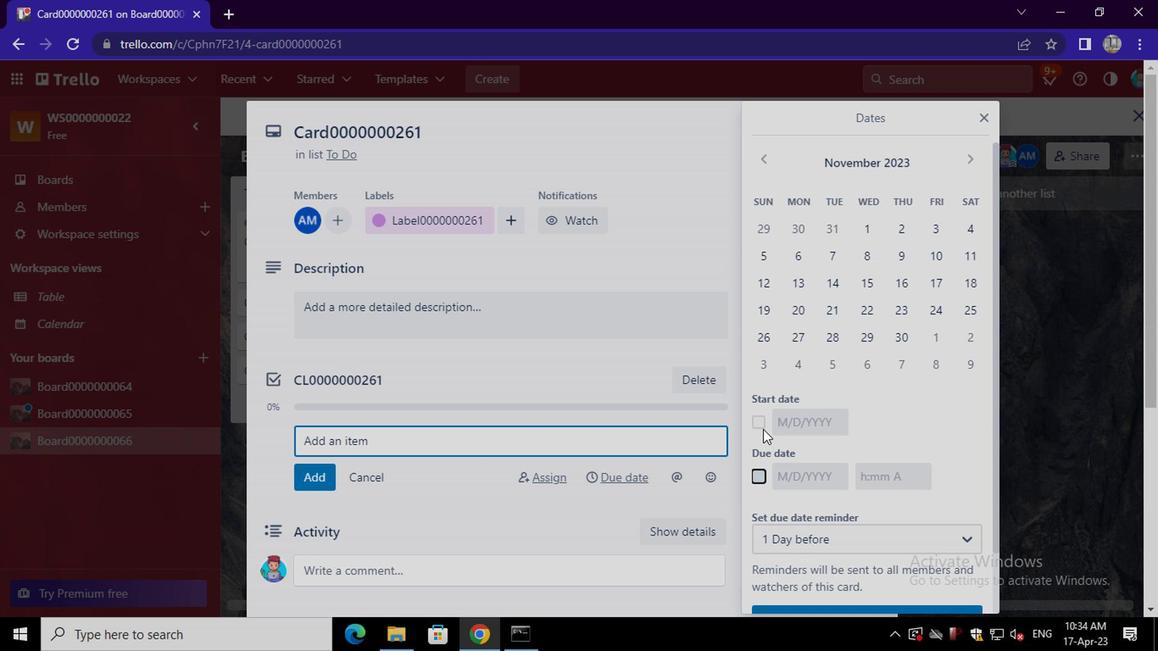 
Action: Mouse pressed left at (759, 427)
Screenshot: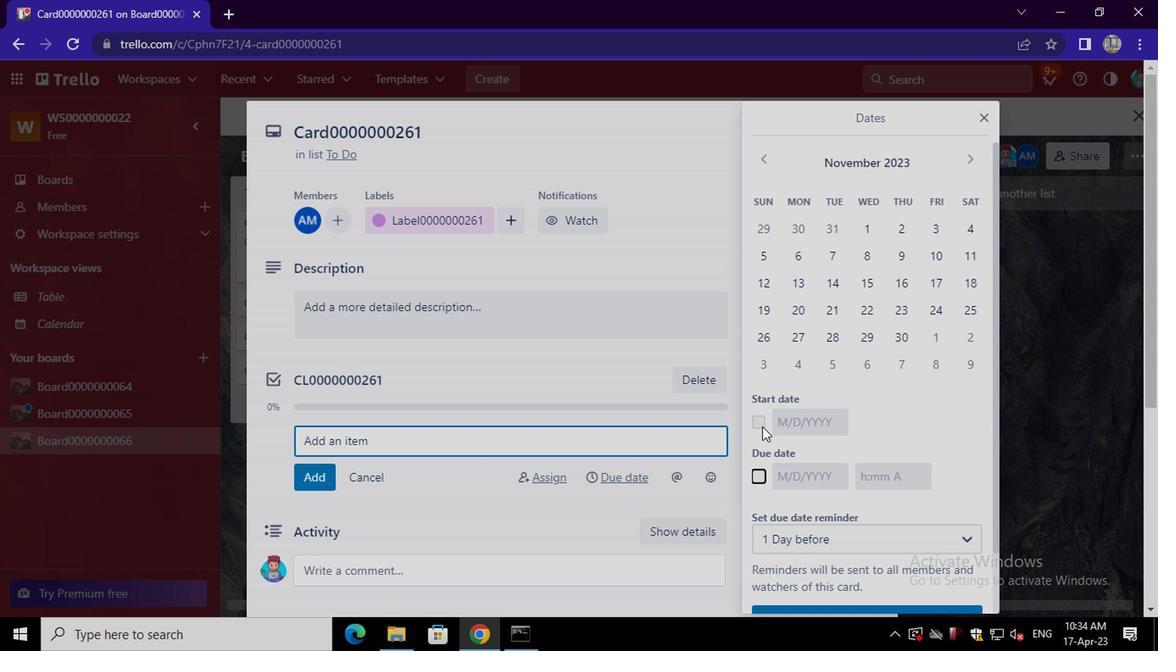 
Action: Mouse moved to (754, 159)
Screenshot: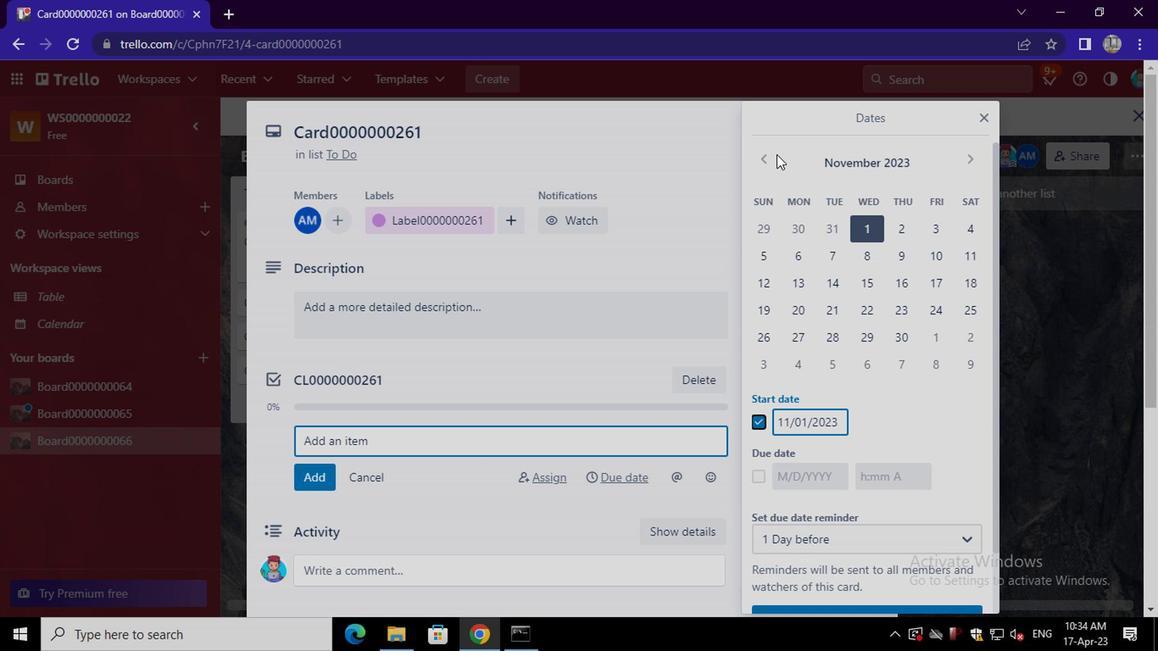 
Action: Mouse pressed left at (754, 159)
Screenshot: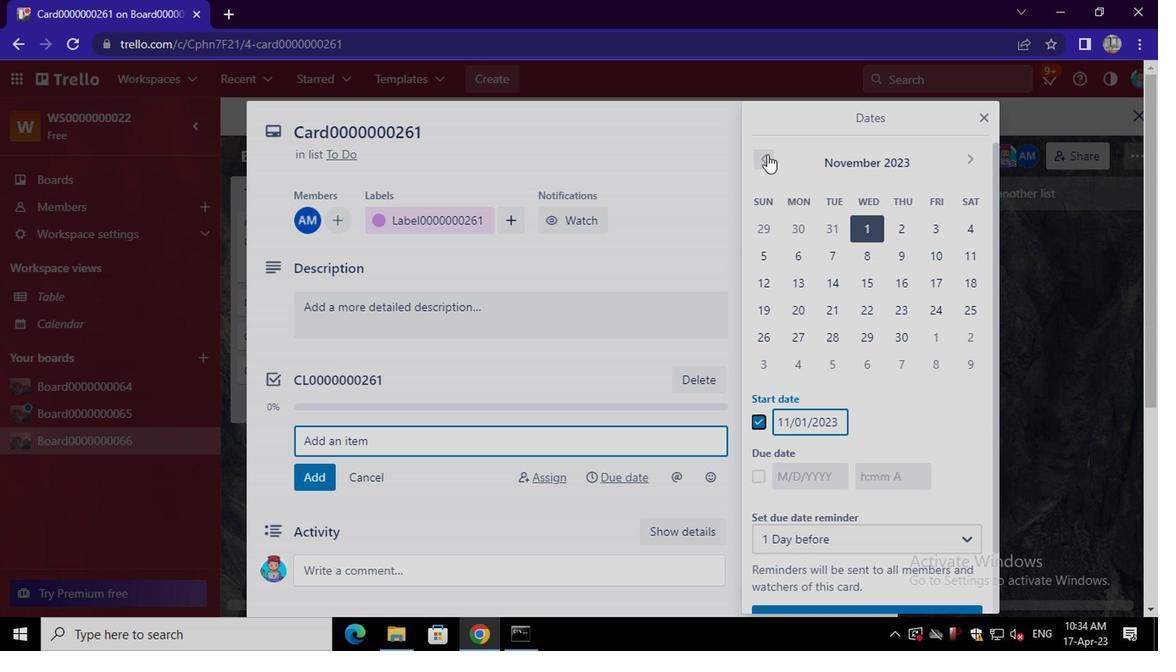 
Action: Mouse pressed left at (754, 159)
Screenshot: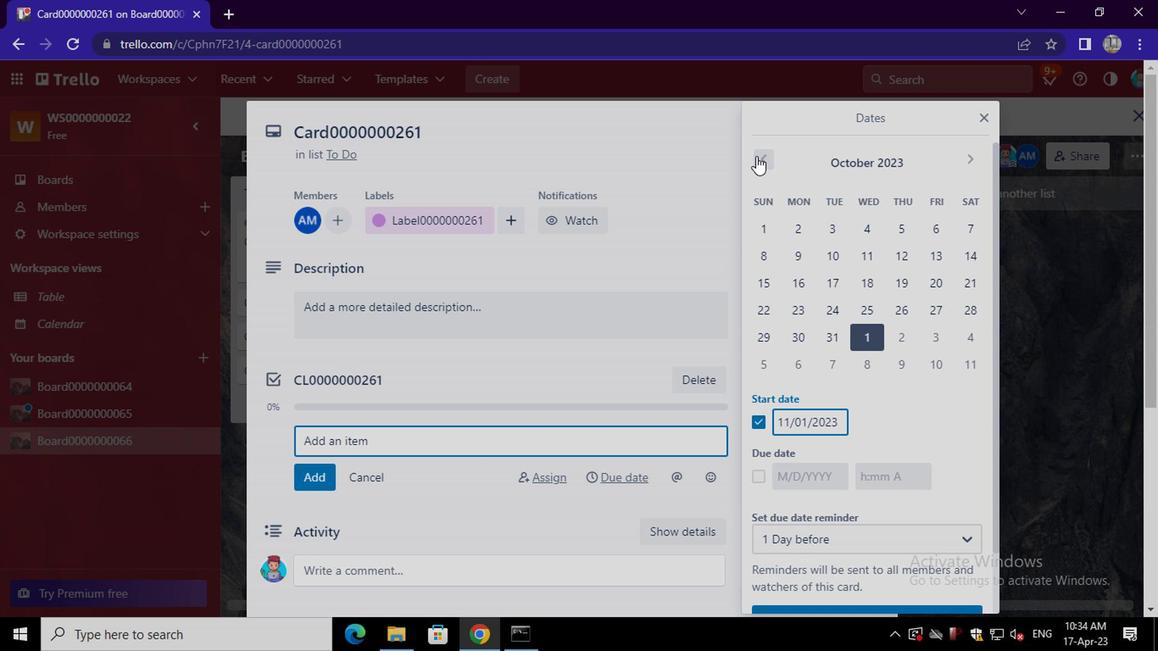
Action: Mouse pressed left at (754, 159)
Screenshot: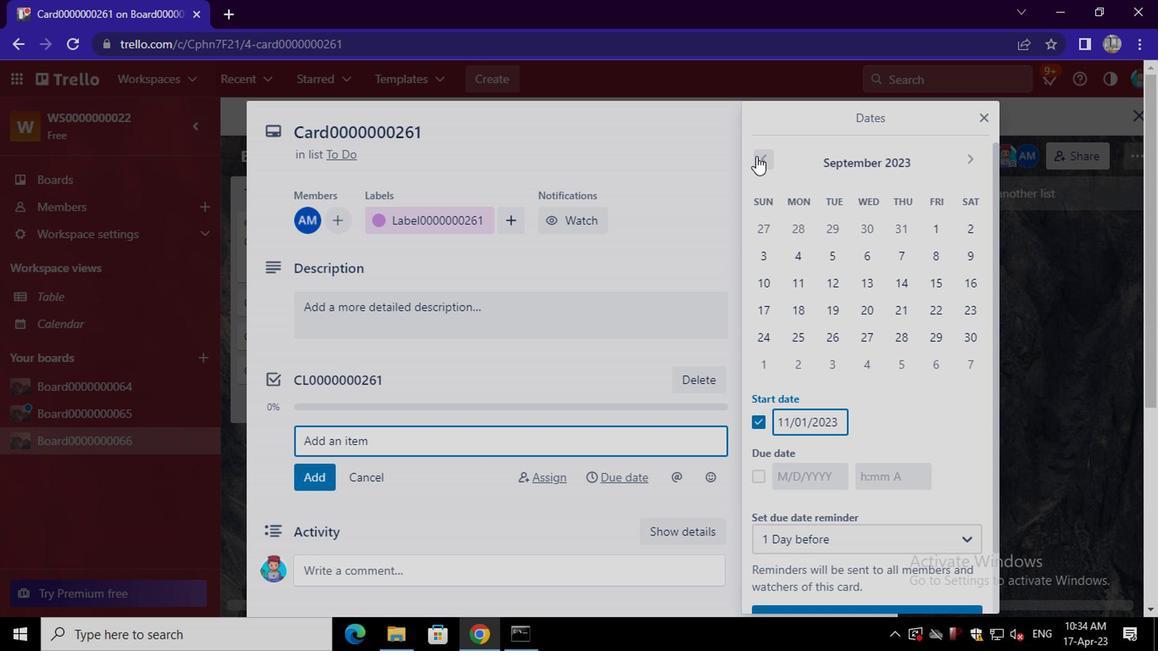 
Action: Mouse moved to (827, 229)
Screenshot: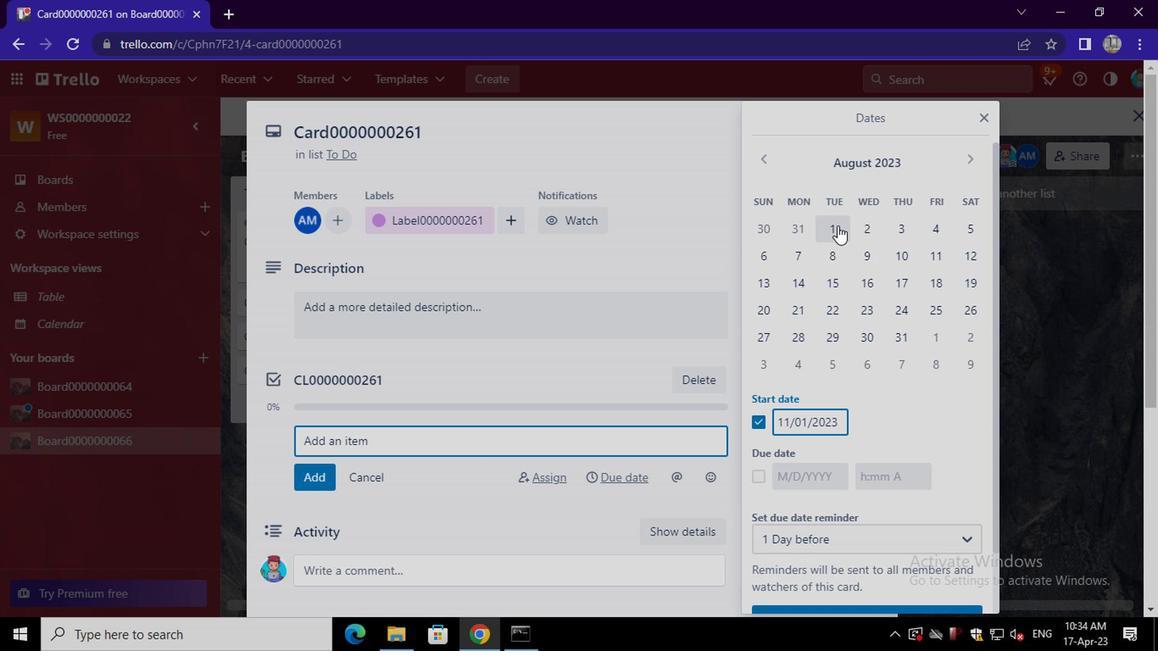 
Action: Mouse pressed left at (827, 229)
Screenshot: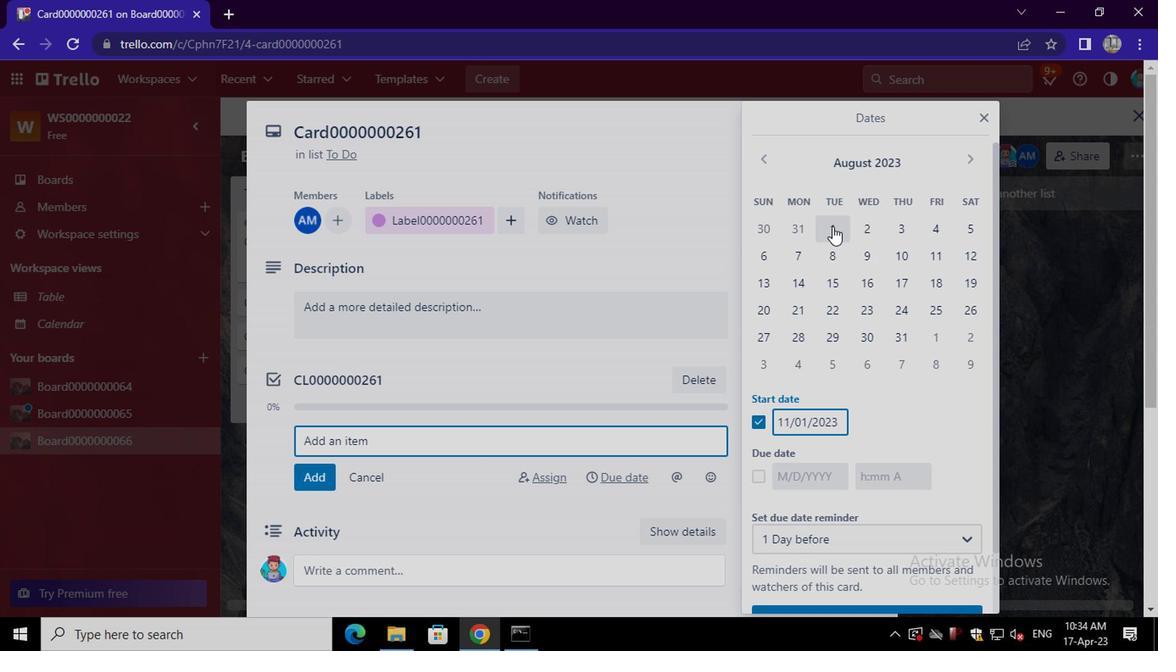 
Action: Mouse moved to (759, 481)
Screenshot: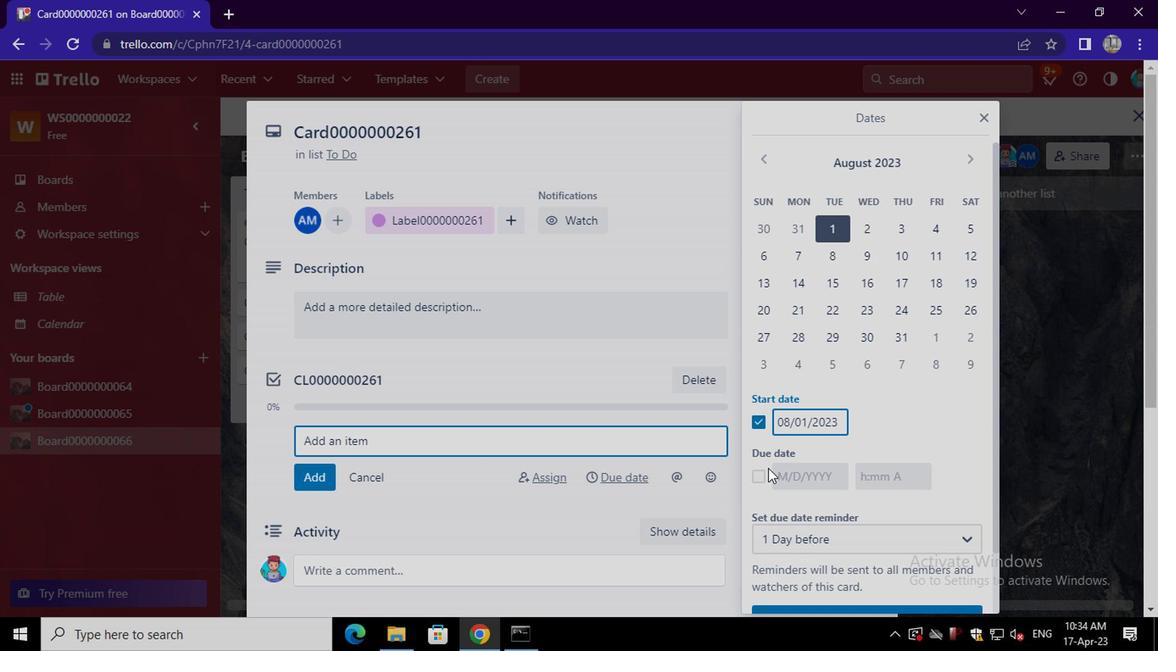 
Action: Mouse pressed left at (759, 481)
Screenshot: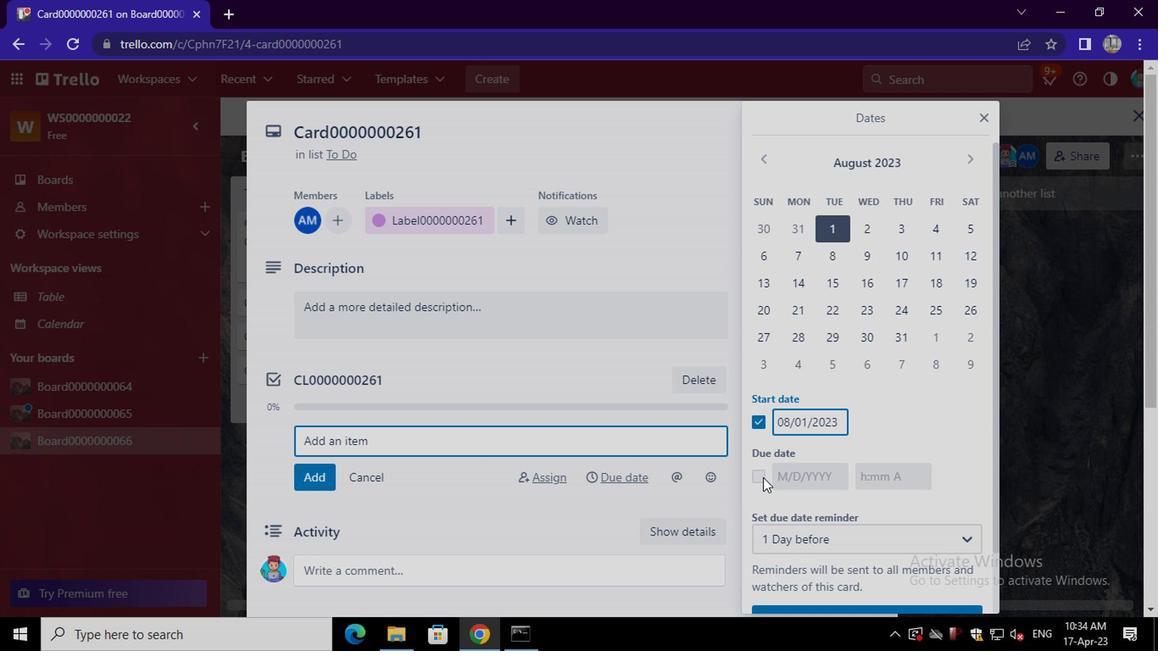 
Action: Mouse moved to (765, 161)
Screenshot: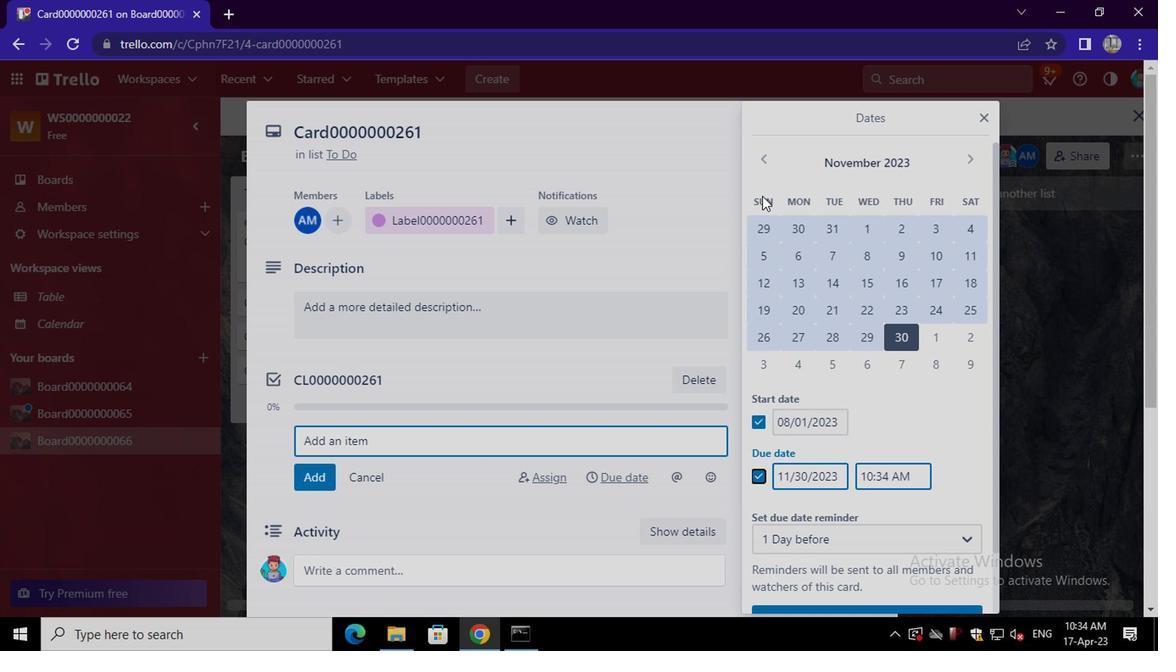 
Action: Mouse pressed left at (765, 161)
Screenshot: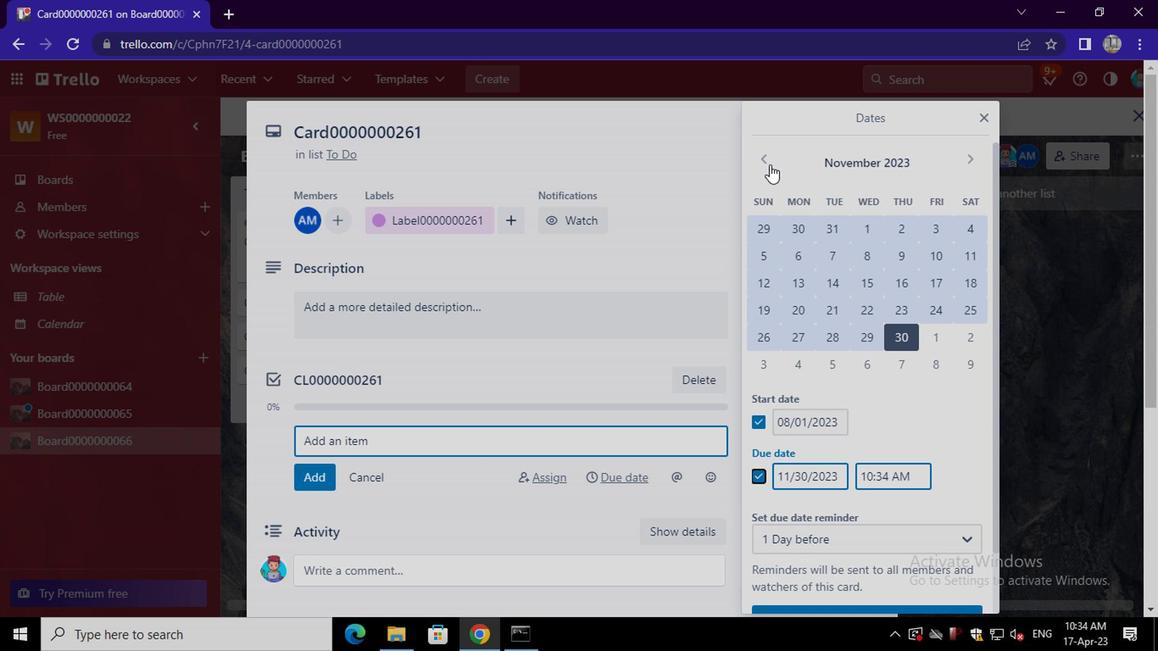 
Action: Mouse pressed left at (765, 161)
Screenshot: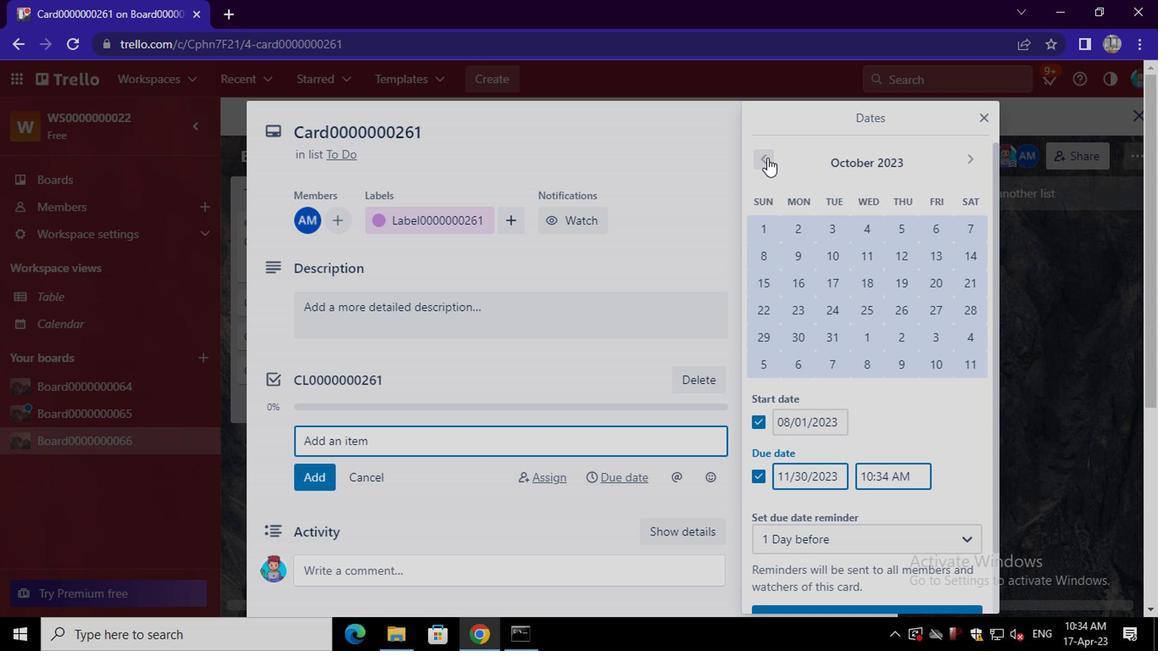 
Action: Mouse pressed left at (765, 161)
Screenshot: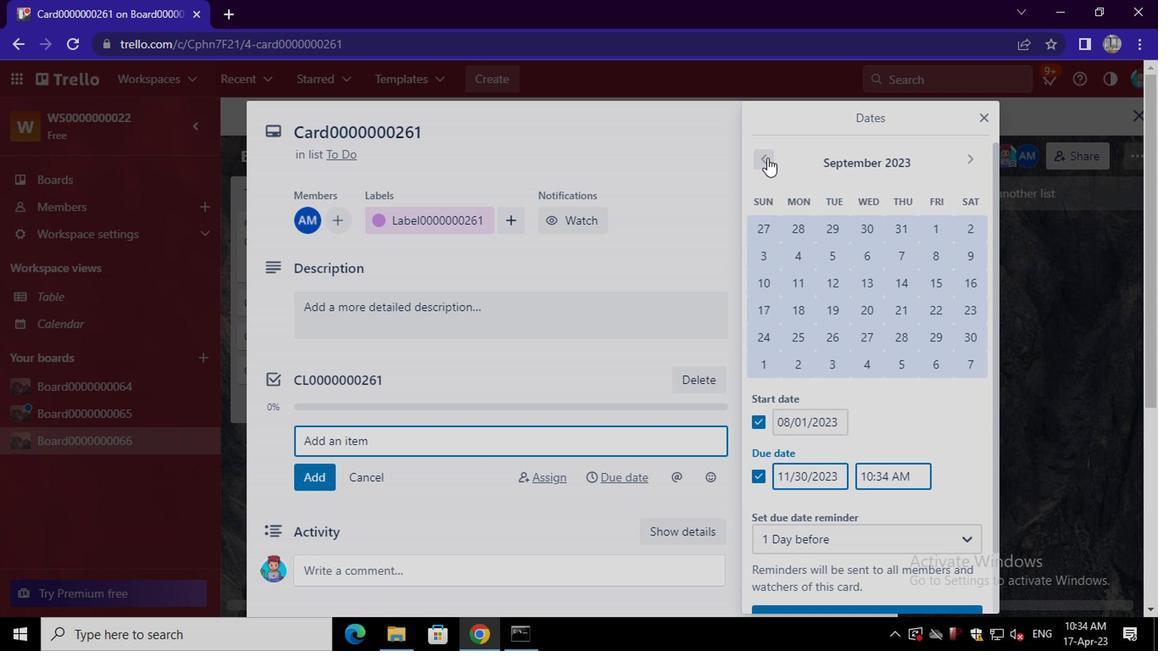 
Action: Mouse moved to (899, 340)
Screenshot: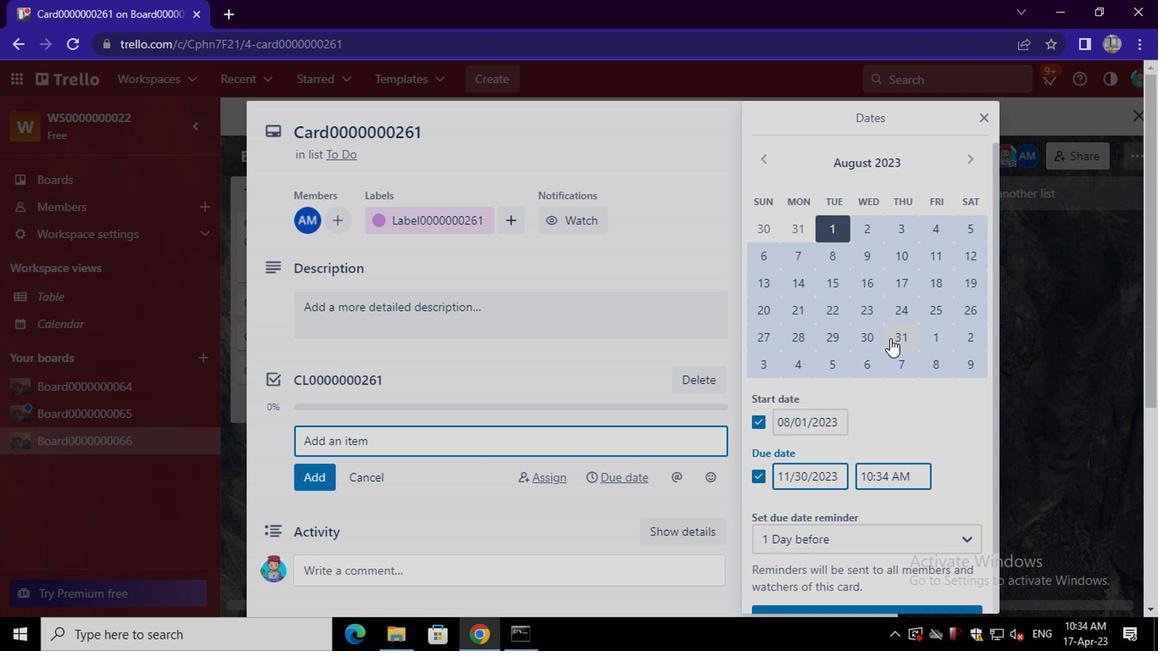 
Action: Mouse pressed left at (899, 340)
Screenshot: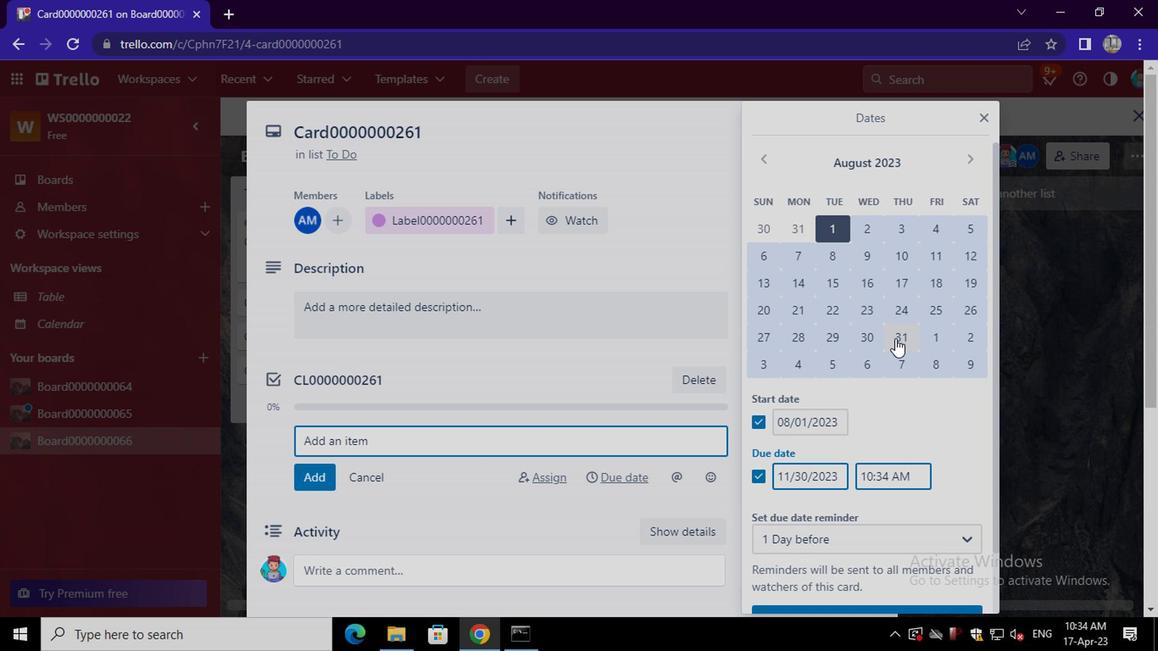 
Action: Mouse moved to (896, 610)
Screenshot: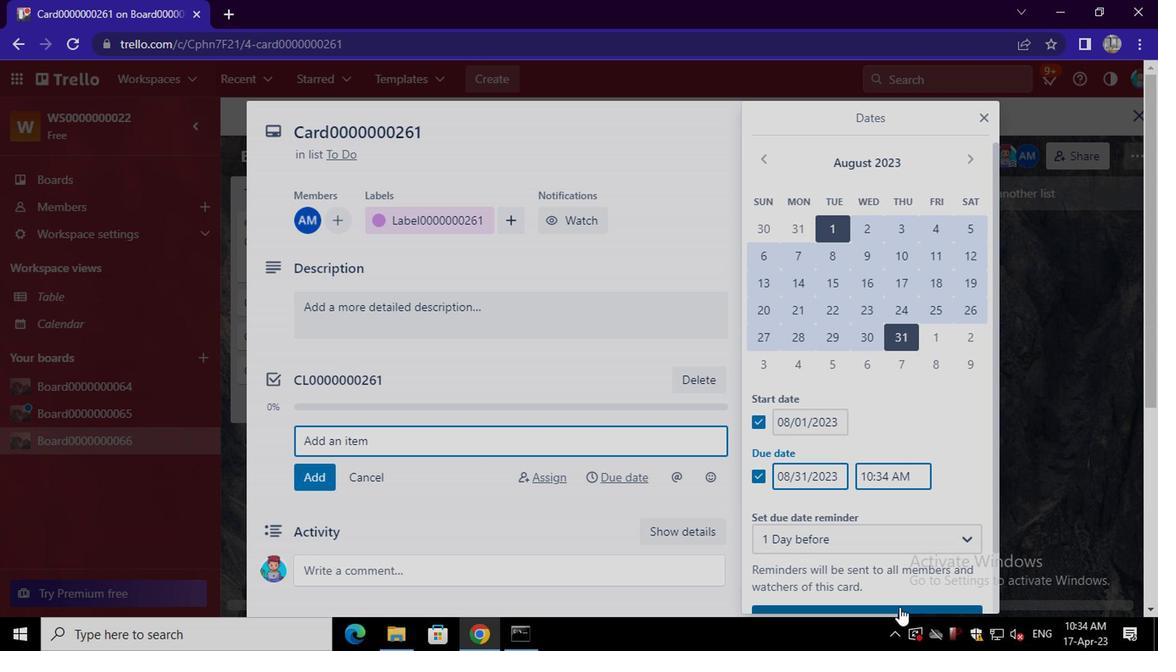 
Action: Mouse pressed left at (896, 610)
Screenshot: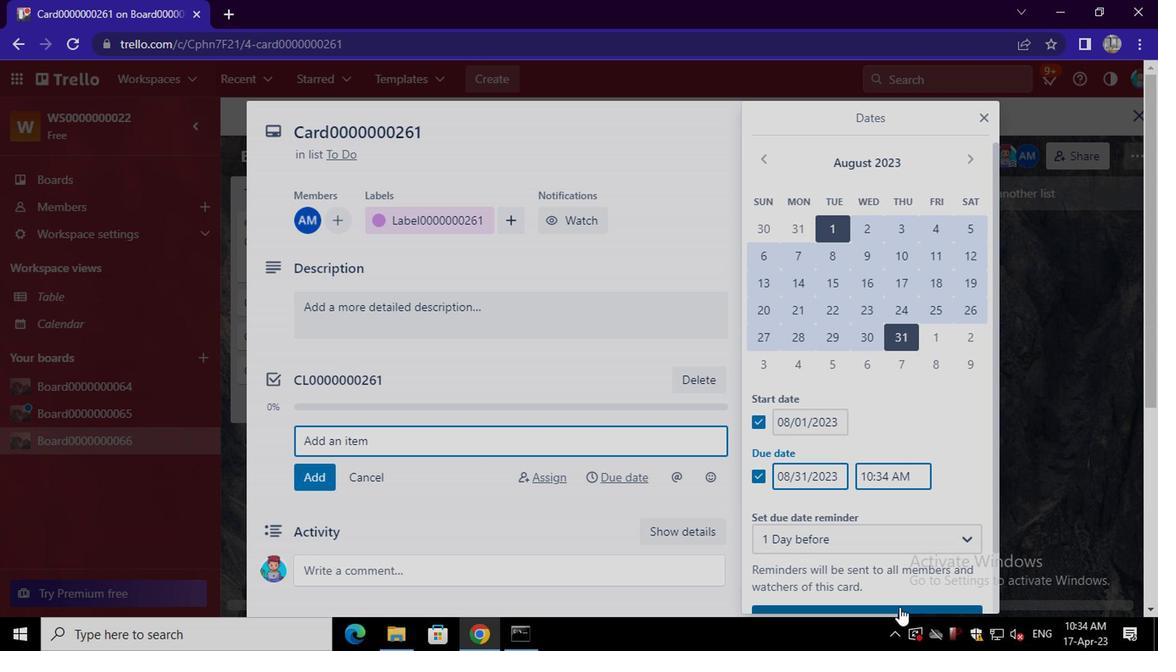 
Action: Mouse moved to (897, 602)
Screenshot: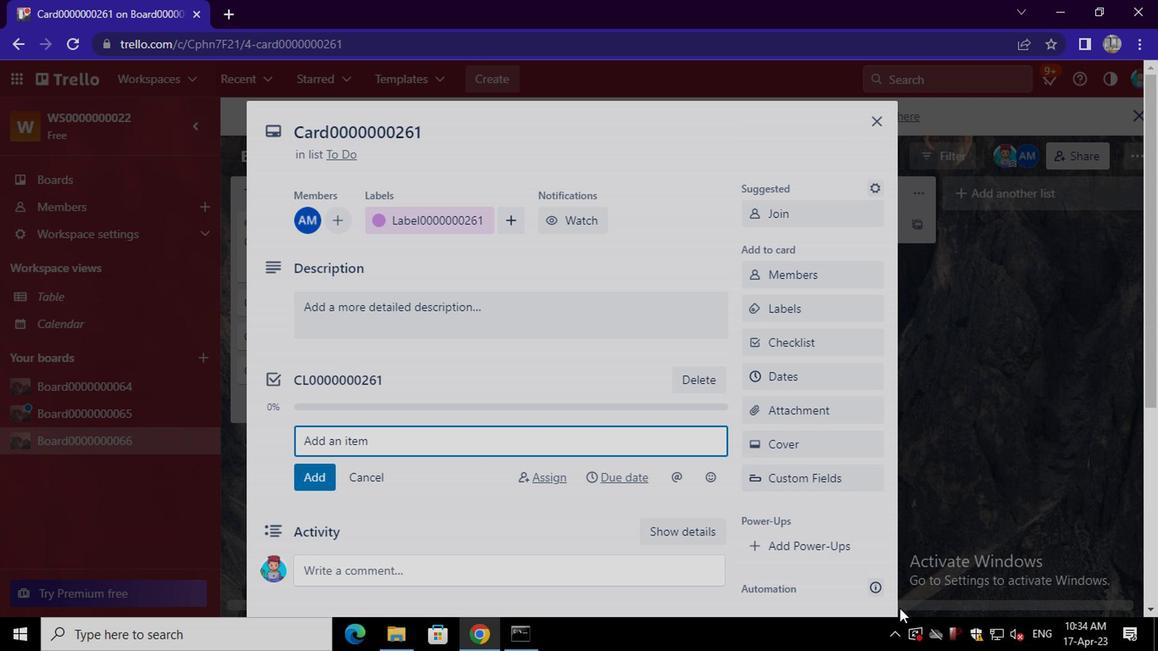 
